 Task: open an excel sheet and write heading  Budget MasterAdd Categories in a column and its values below  'Housing, Transportation, Groceries, Utilities, Entertainment, Dining Out, Health, Miscellaneous, Savings & Total. 'Add Budgeted amountin next column and its values below  $1,500, $300, $400, $150, $200, $250, $100, $150, $500 & $3,550. Add Actual amount in next column and its values below  $1,400, $280, $420, $160, $180, $270, $90, $140, $550 & $3,550. Add Difference in next column and its values below  -$100, -$20, +$20, +$10, -$20, +$20, -$10, -$10, +$50 & $0. J6Save page DashboardPayHistbook
Action: Mouse moved to (39, 105)
Screenshot: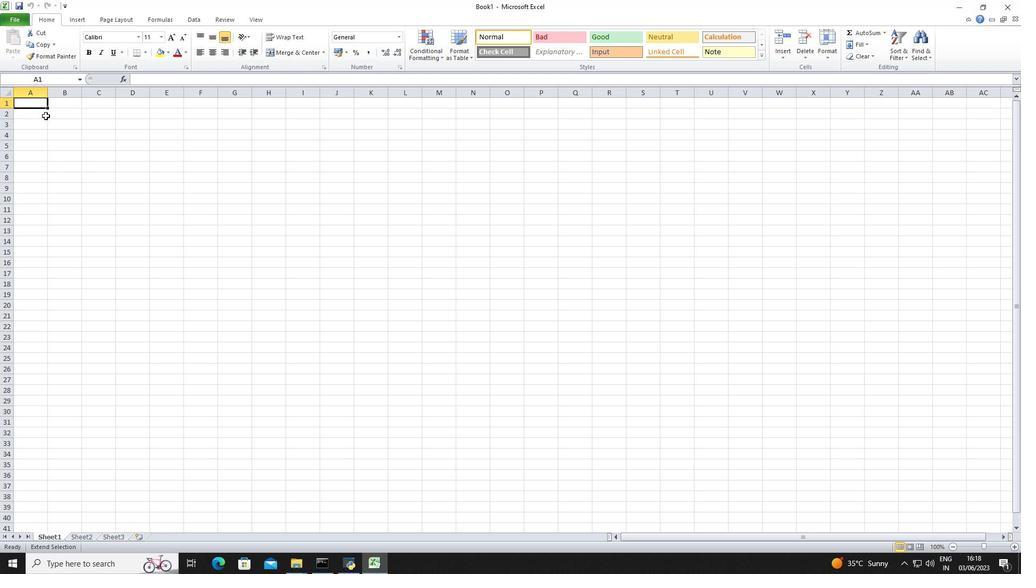 
Action: Mouse pressed left at (39, 105)
Screenshot: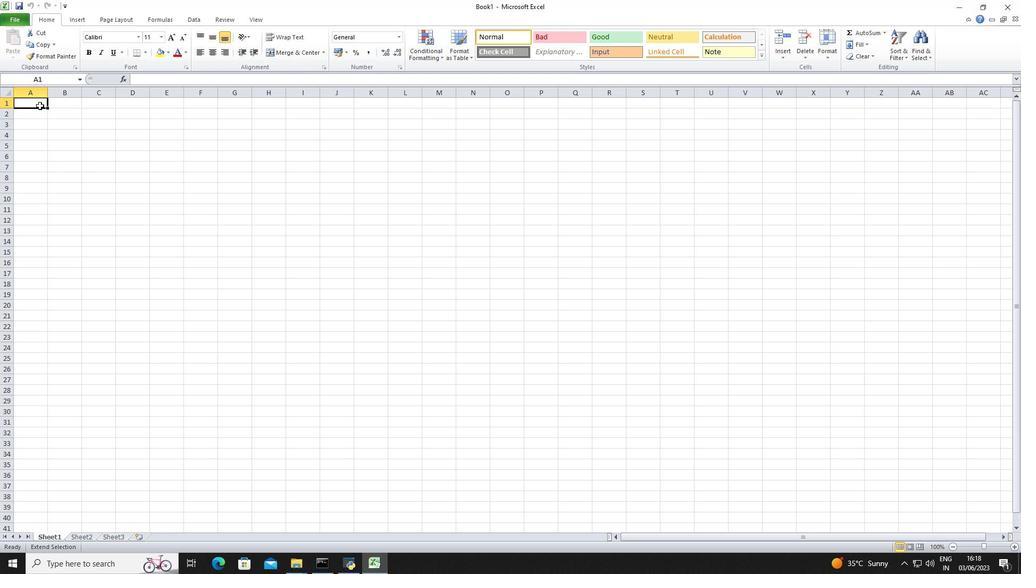 
Action: Key pressed <Key.shift>Budget<Key.space><Key.shift><Key.shift><Key.shift><Key.shift><Key.shift>Master<Key.space><Key.enter><Key.enter><Key.shift><Key.shift><Key.shift>Categories<Key.enter><Key.shift><Key.shift><Key.shift><Key.shift><Key.shift><Key.shift><Key.shift>Housing<Key.enter><Key.shift><Key.shift><Key.shift><Key.shift><Key.shift><Key.shift><Key.shift><Key.shift><Key.shift>Transportation<Key.enter><Key.shift>Groceries<Key.enter><Key.shift><Key.shift><Key.shift><Key.shift><Key.shift><Key.shift><Key.shift><Key.shift><Key.shift><Key.shift><Key.shift>Utilities<Key.enter><Key.shift>Entertainment<Key.enter><Key.shift>Dining<Key.space><Key.shift>Out<Key.enter><Key.shift>Health<Key.enter><Key.shift>Miscellaneous<Key.down><Key.shift>Savings<Key.down><Key.shift>Total<Key.down><Key.right><Key.right><Key.up><Key.up><Key.up><Key.up><Key.up><Key.up><Key.up><Key.up><Key.up><Key.up><Key.up><Key.shift><Key.shift><Key.shift><Key.shift><Key.shift>Budgeted<Key.space><Key.shift>Amount<Key.down>1500<Key.down>300<Key.down>400<Key.down>150<Key.down>200<Key.down>250<Key.down>100<Key.down>150<Key.down>500<Key.down>3550<Key.down>
Screenshot: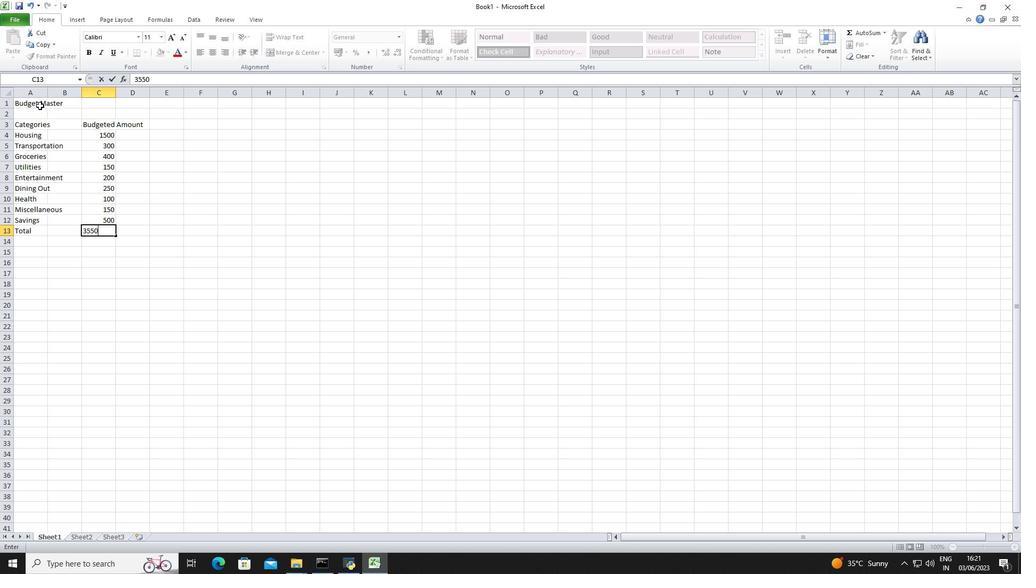 
Action: Mouse moved to (97, 137)
Screenshot: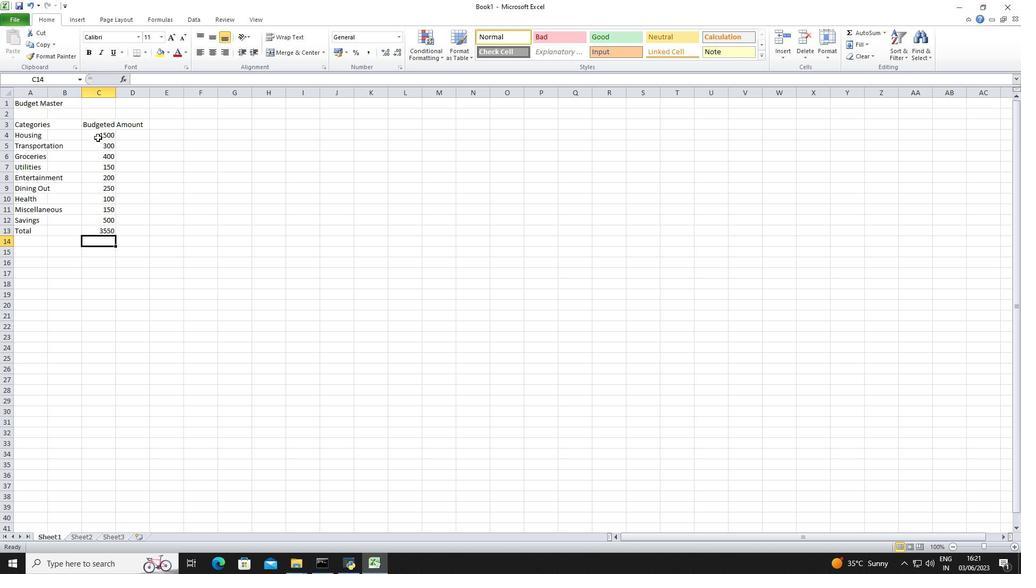 
Action: Mouse pressed left at (97, 137)
Screenshot: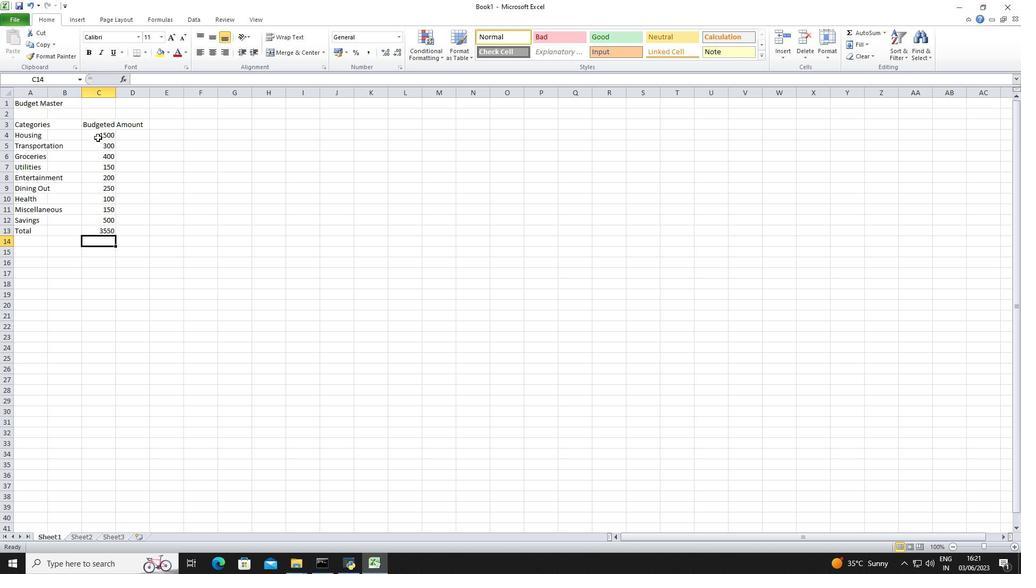 
Action: Mouse moved to (398, 35)
Screenshot: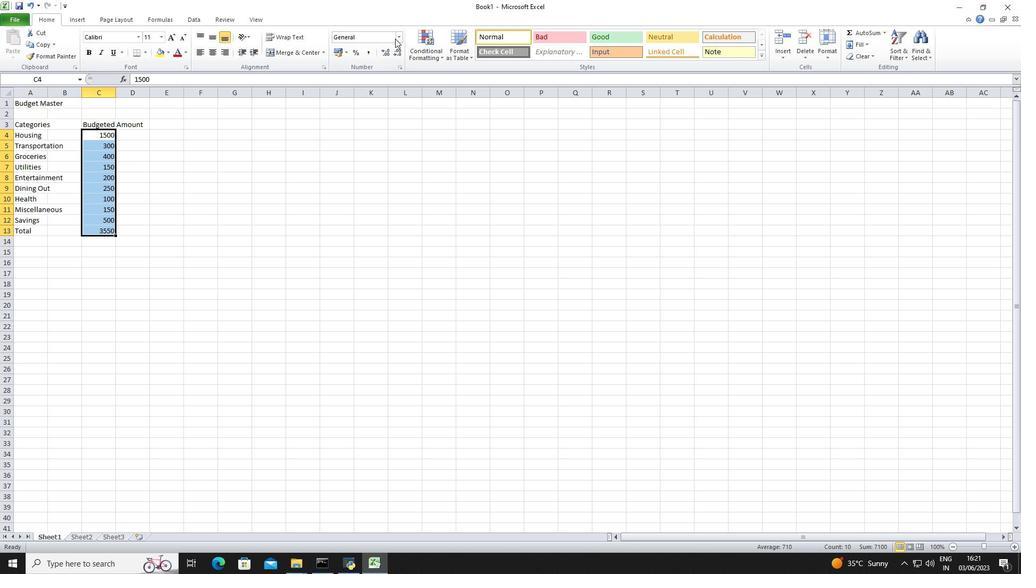 
Action: Mouse pressed left at (398, 35)
Screenshot: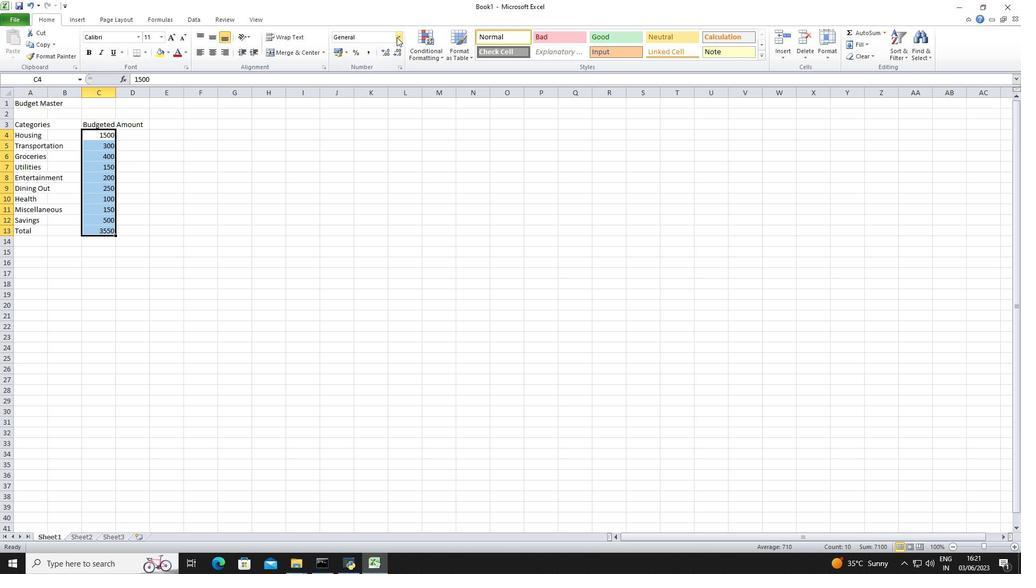 
Action: Mouse moved to (378, 308)
Screenshot: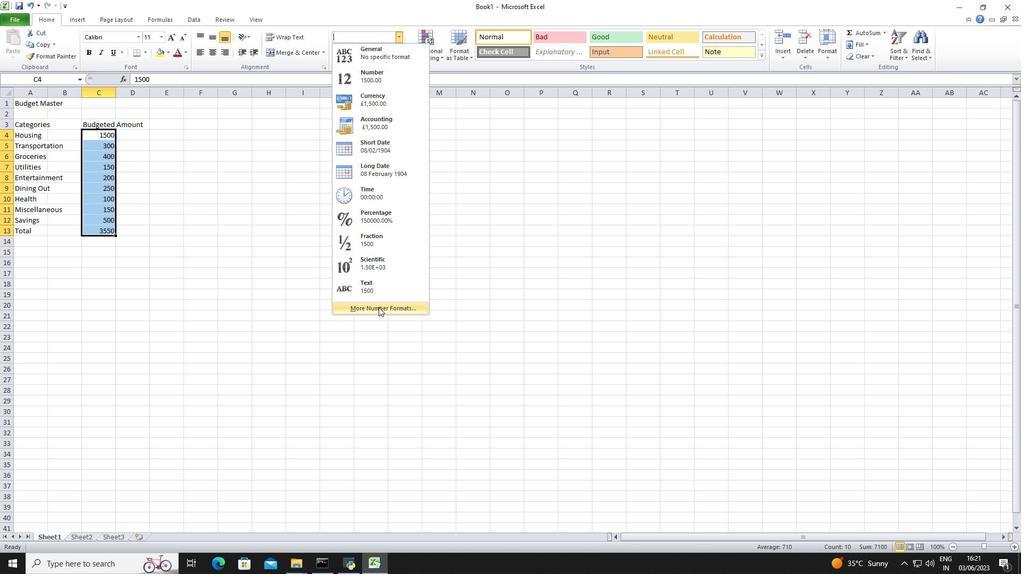 
Action: Mouse pressed left at (378, 308)
Screenshot: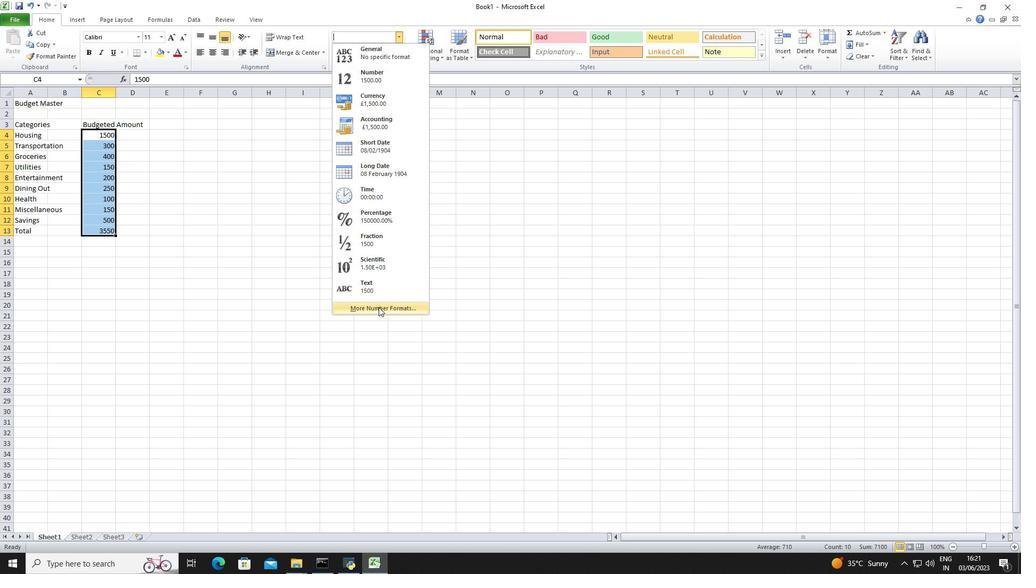 
Action: Mouse moved to (179, 199)
Screenshot: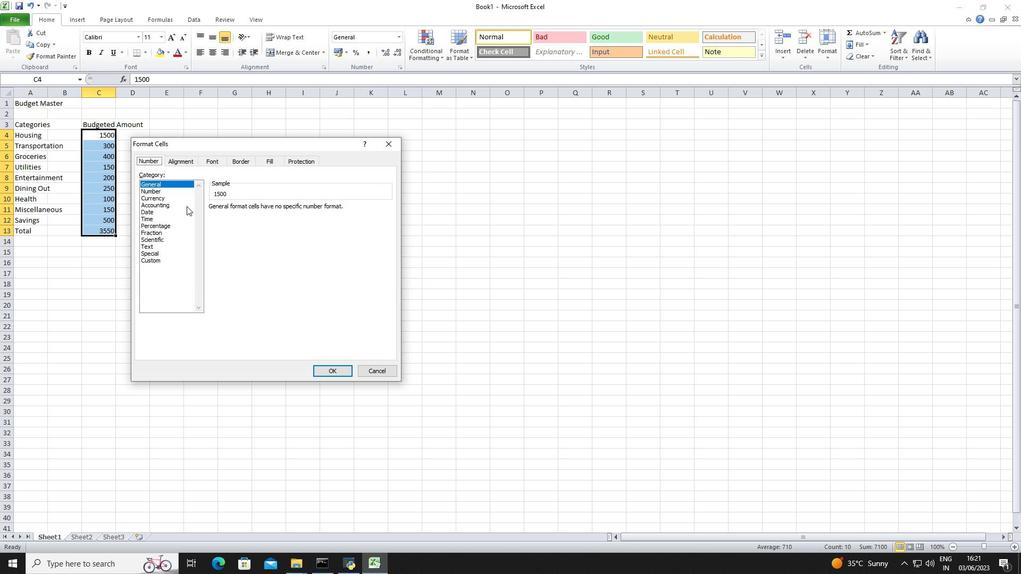 
Action: Mouse pressed left at (179, 199)
Screenshot: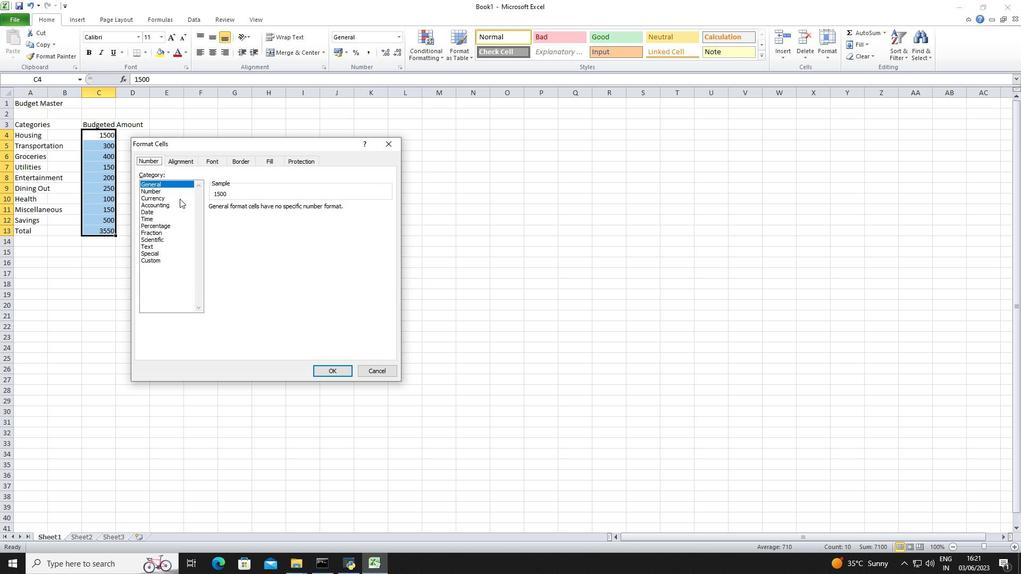 
Action: Mouse moved to (277, 209)
Screenshot: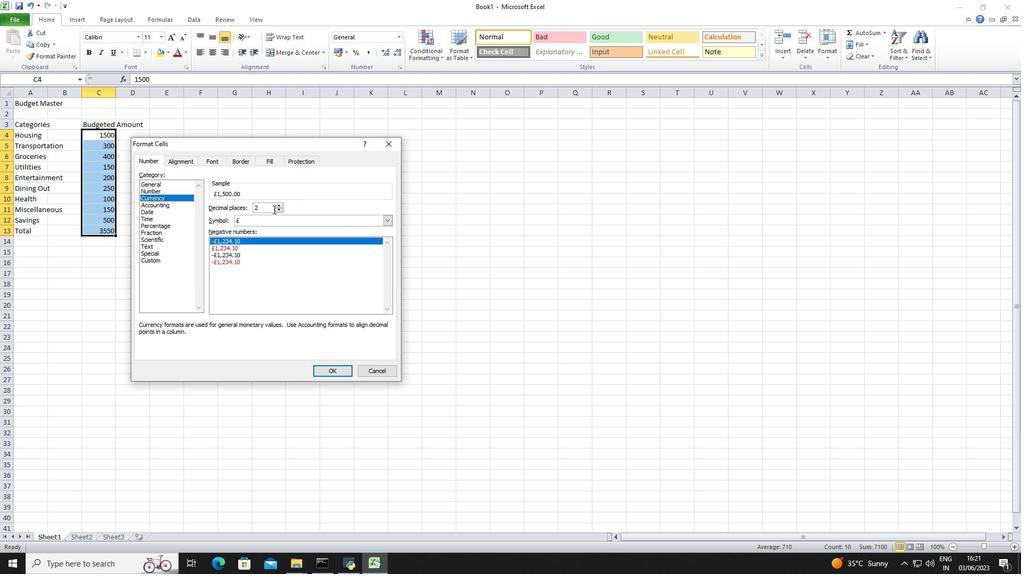 
Action: Mouse pressed left at (277, 209)
Screenshot: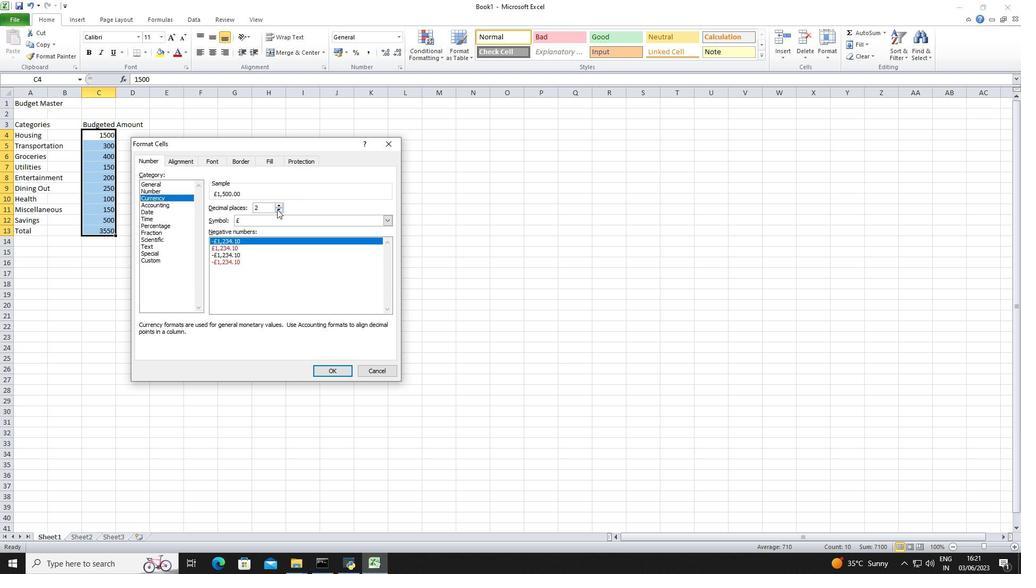 
Action: Mouse pressed left at (277, 209)
Screenshot: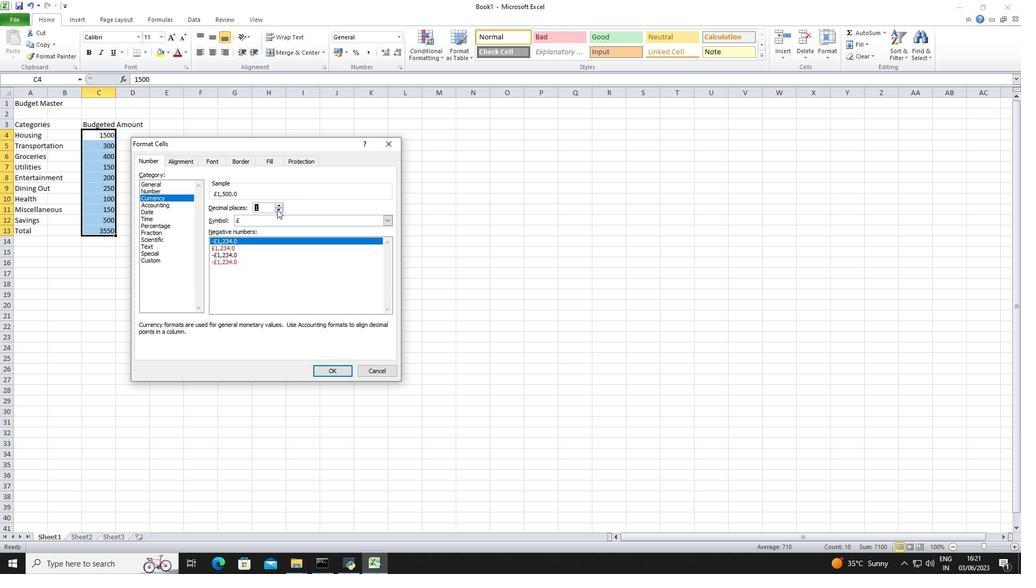
Action: Mouse moved to (285, 222)
Screenshot: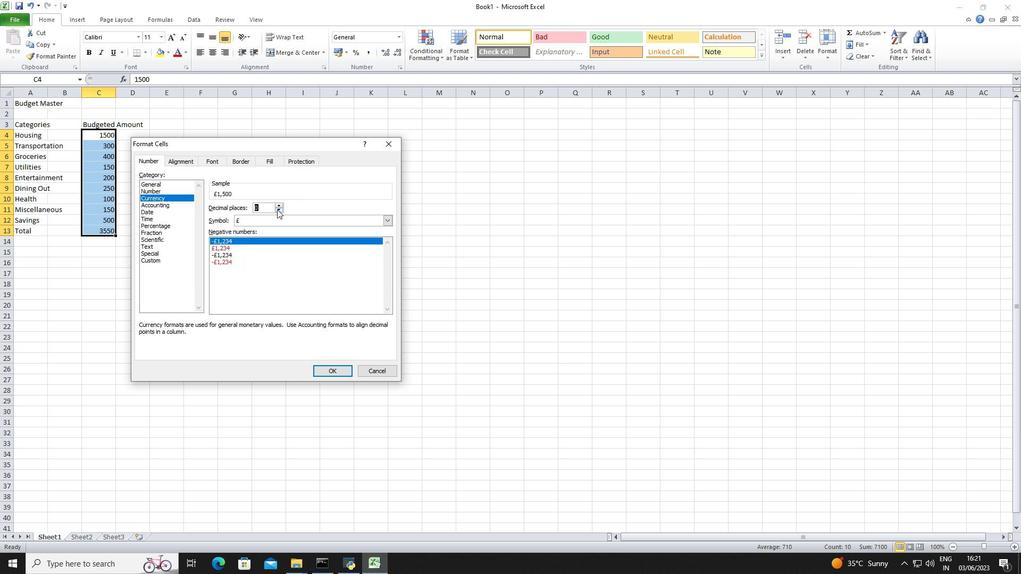 
Action: Mouse pressed left at (285, 222)
Screenshot: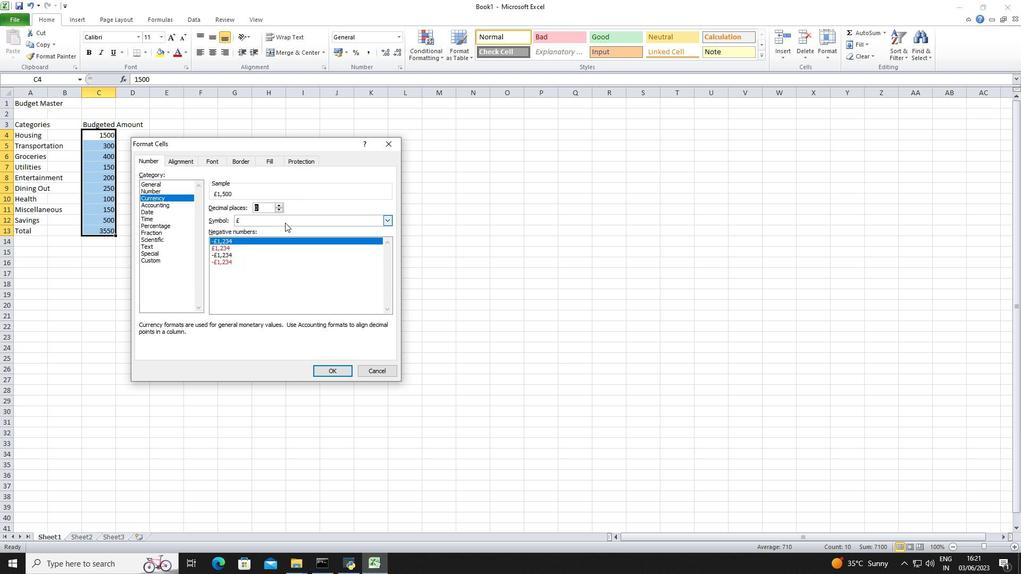 
Action: Mouse moved to (291, 241)
Screenshot: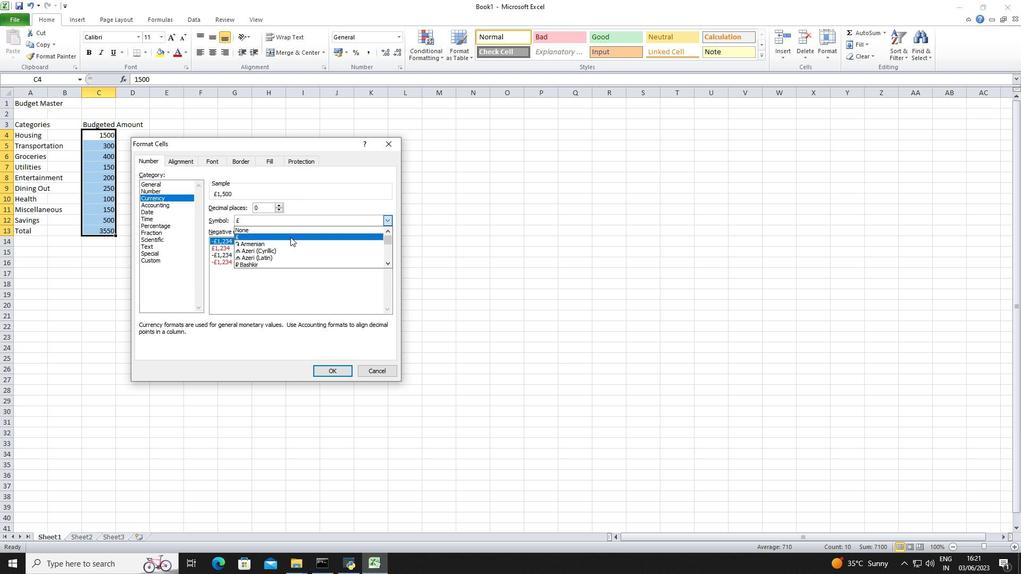 
Action: Mouse scrolled (291, 241) with delta (0, 0)
Screenshot: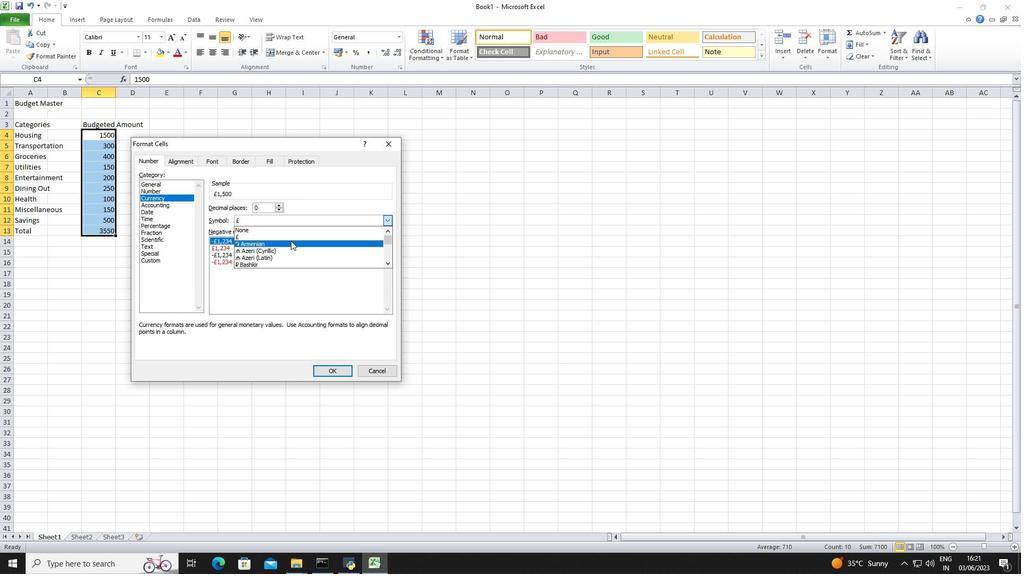 
Action: Mouse scrolled (291, 241) with delta (0, 0)
Screenshot: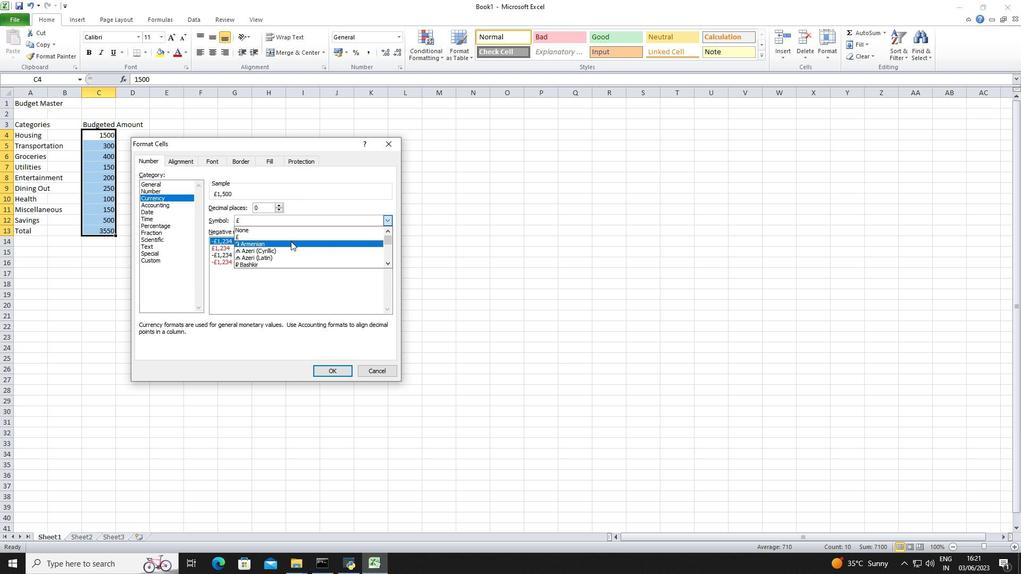 
Action: Mouse scrolled (291, 241) with delta (0, 0)
Screenshot: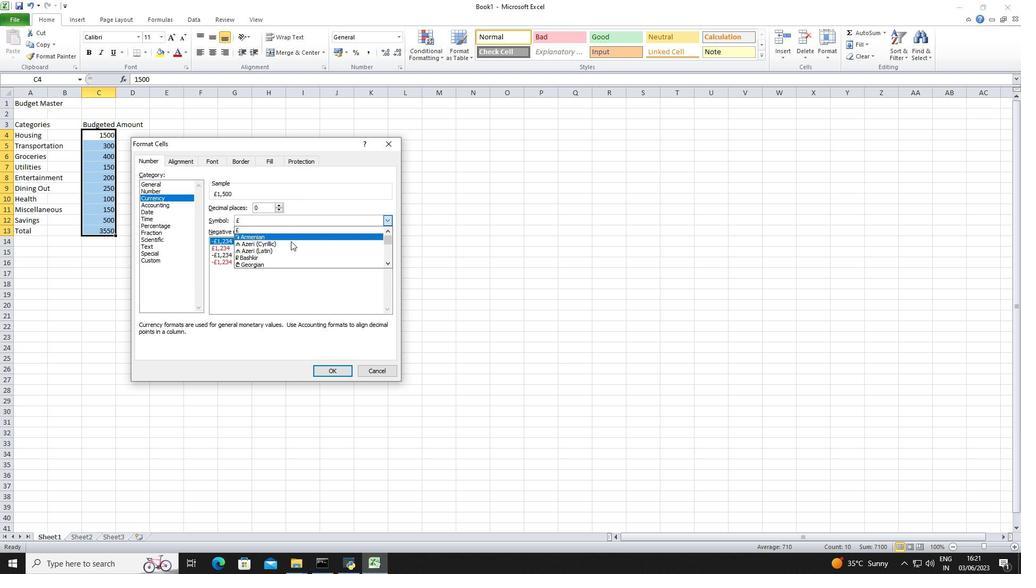 
Action: Mouse scrolled (291, 241) with delta (0, 0)
Screenshot: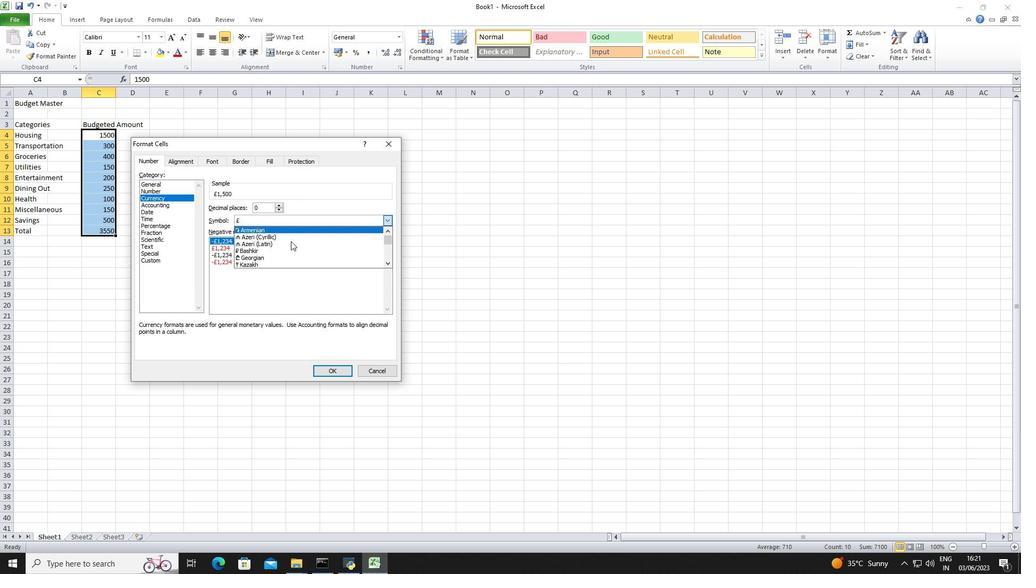 
Action: Mouse scrolled (291, 241) with delta (0, 0)
Screenshot: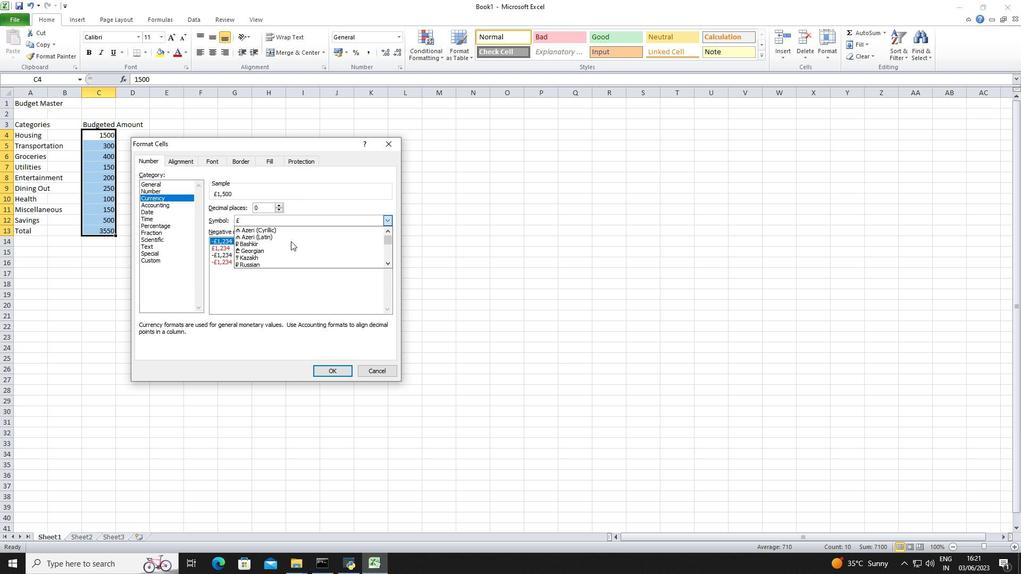 
Action: Mouse scrolled (291, 241) with delta (0, 0)
Screenshot: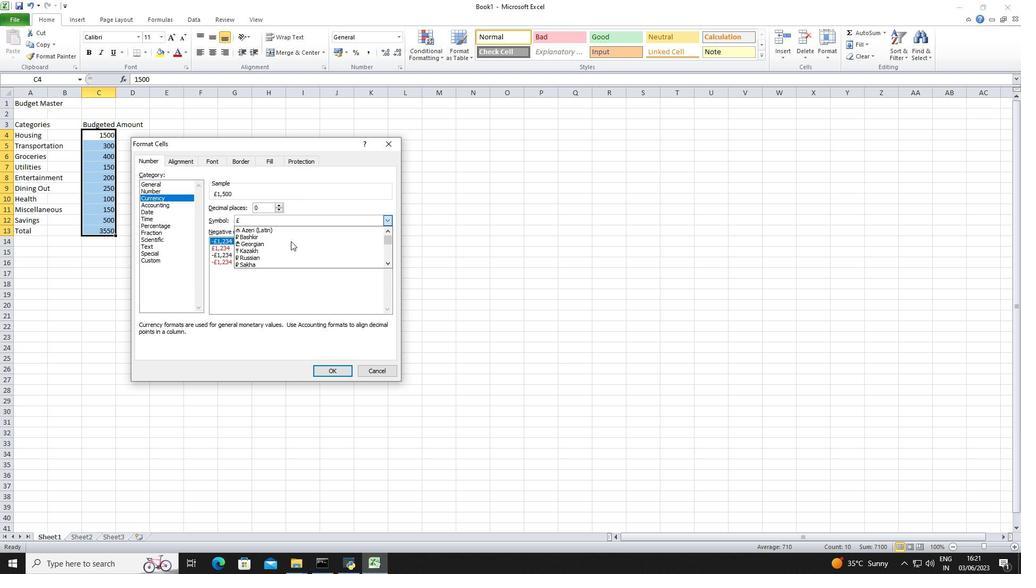 
Action: Mouse scrolled (291, 241) with delta (0, 0)
Screenshot: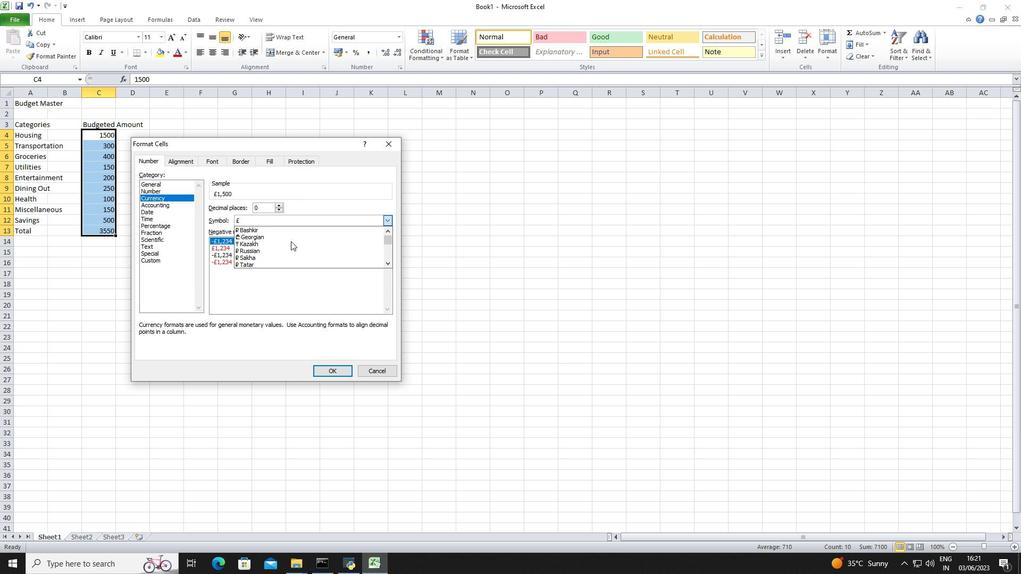 
Action: Mouse scrolled (291, 241) with delta (0, 0)
Screenshot: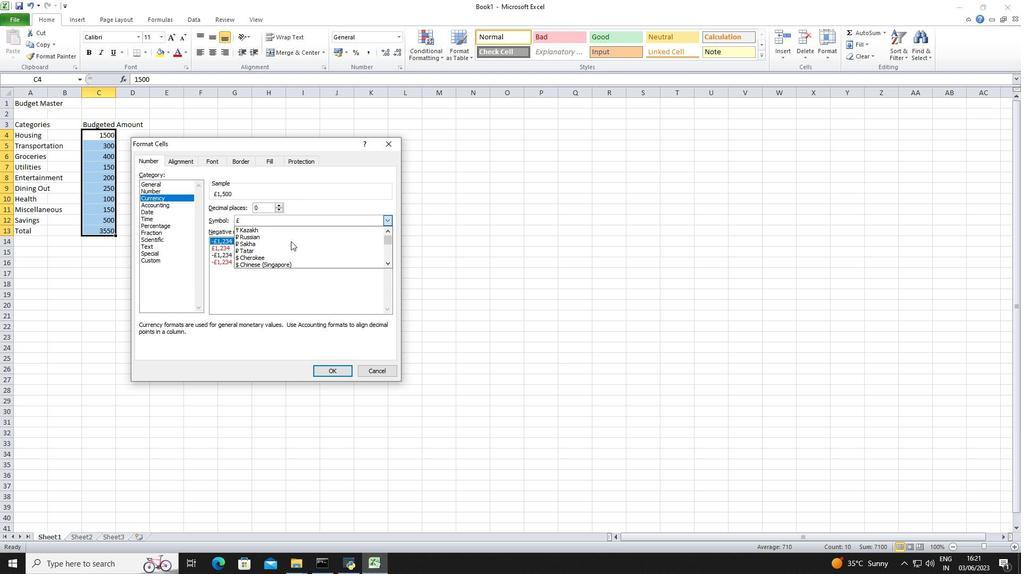 
Action: Mouse scrolled (291, 241) with delta (0, 0)
Screenshot: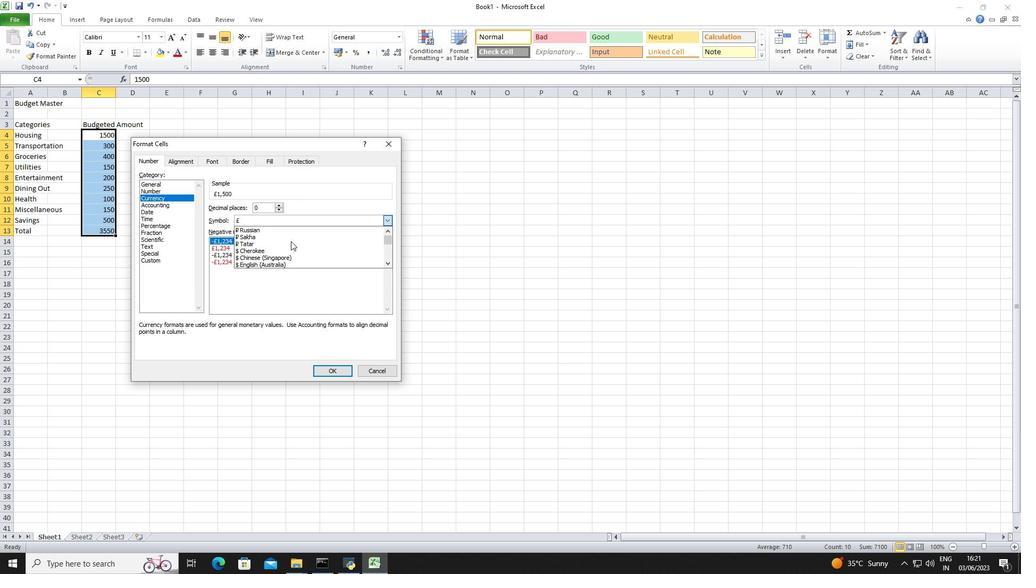 
Action: Mouse moved to (291, 259)
Screenshot: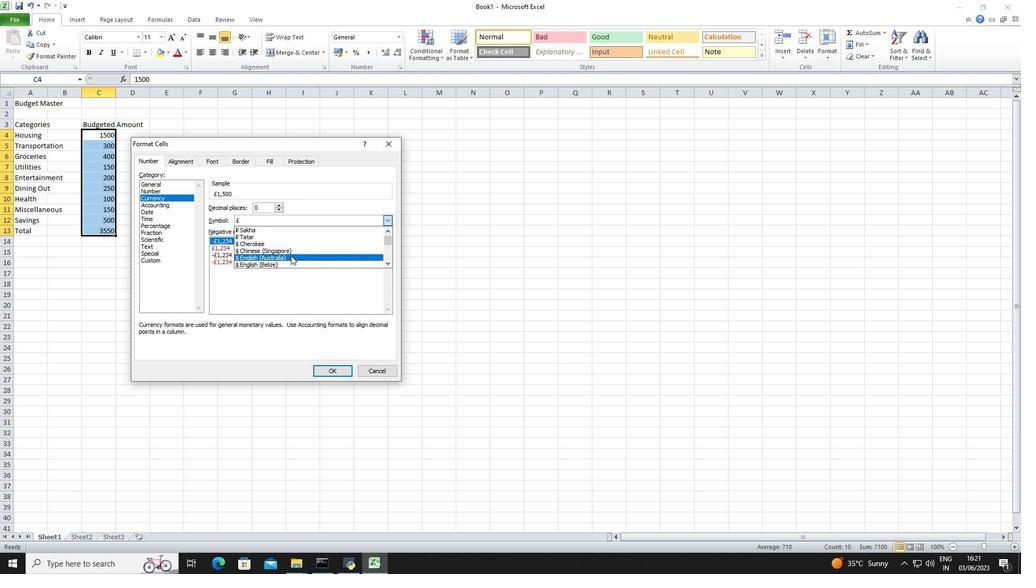 
Action: Mouse pressed left at (291, 259)
Screenshot: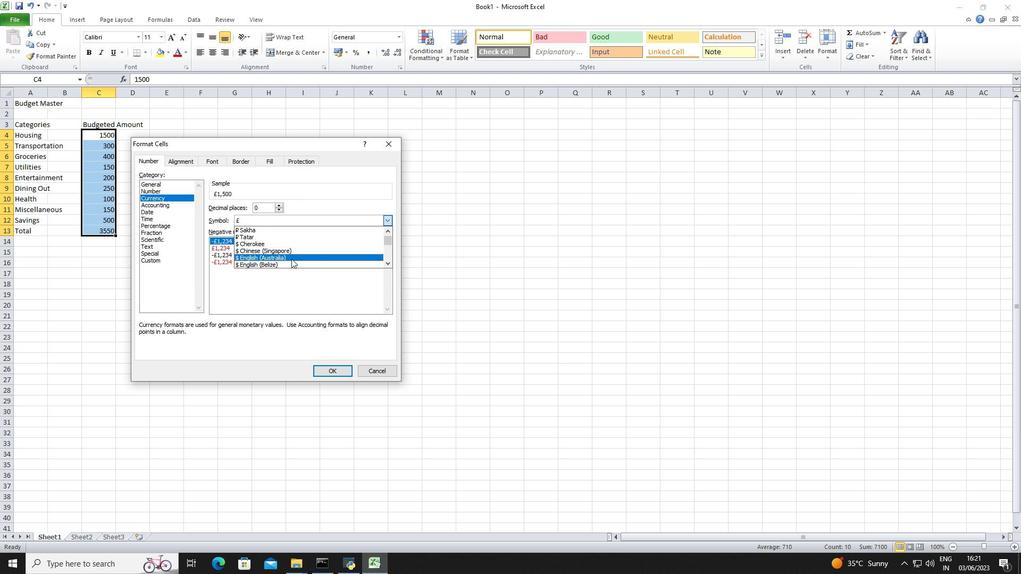 
Action: Mouse moved to (332, 367)
Screenshot: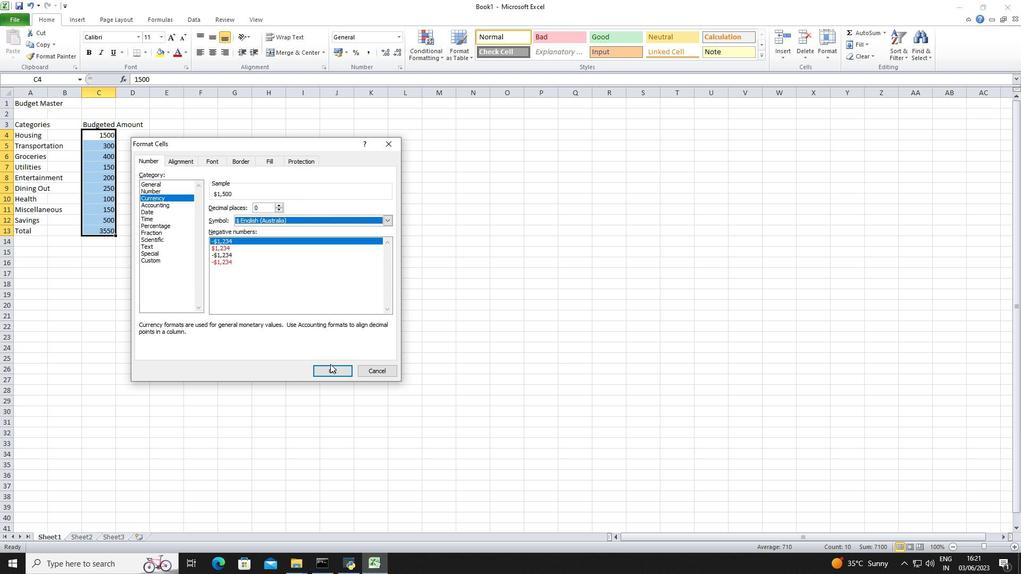 
Action: Mouse pressed left at (332, 367)
Screenshot: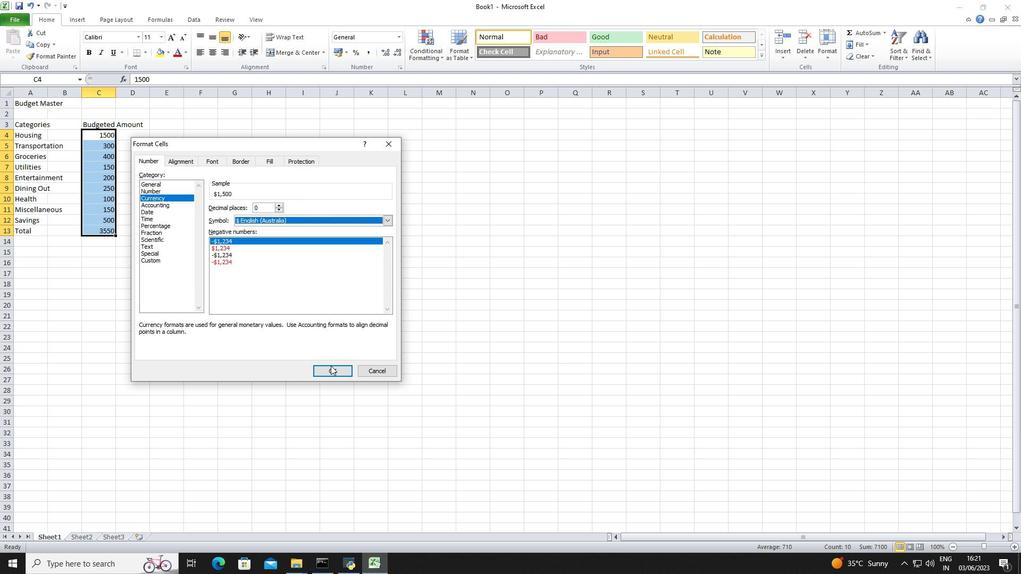 
Action: Mouse moved to (199, 125)
Screenshot: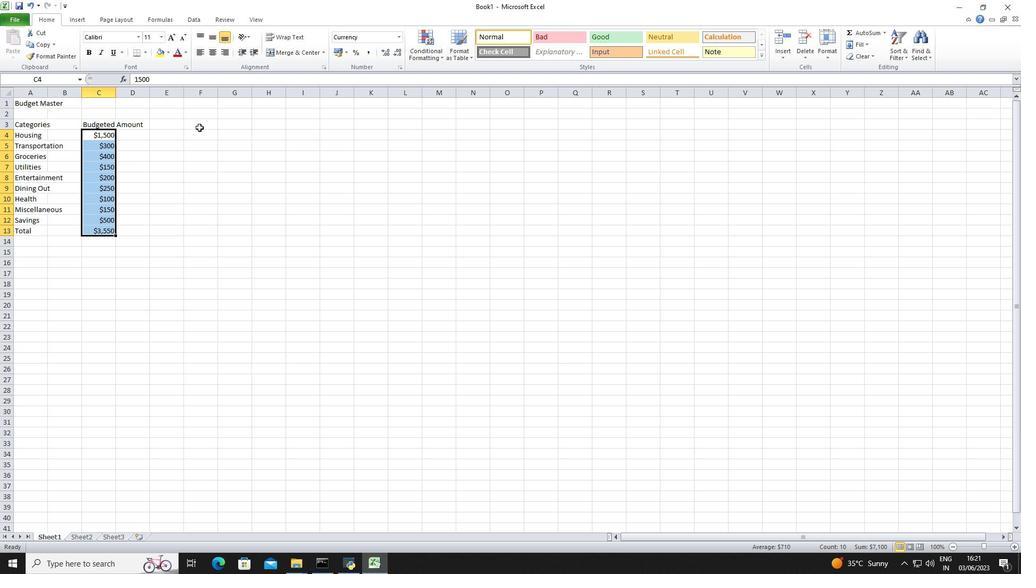 
Action: Mouse pressed left at (199, 125)
Screenshot: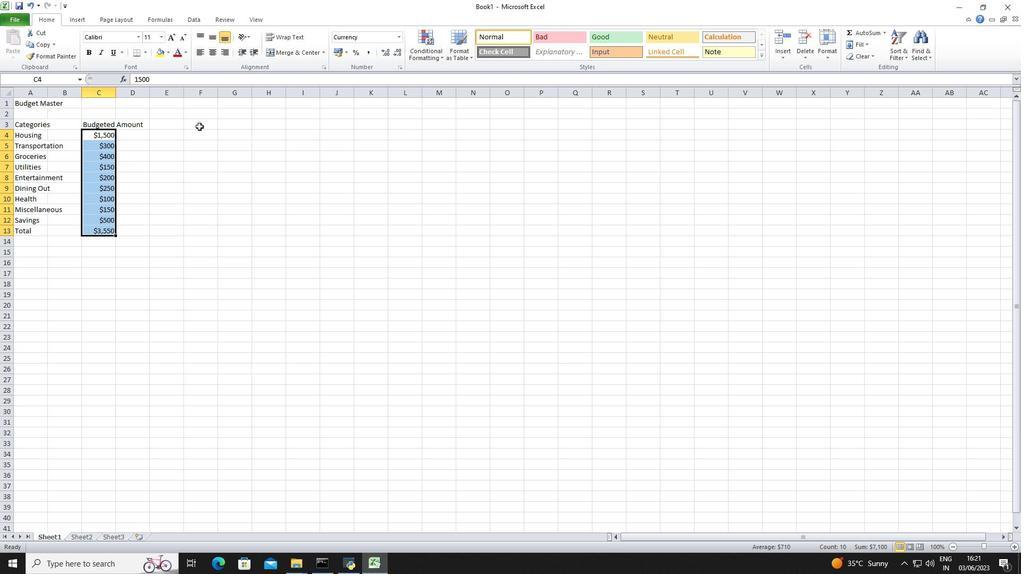 
Action: Key pressed <Key.shift>Actual<Key.space><Key.shift><Key.shift><Key.shift><Key.shift><Key.shift><Key.shift>Amount<Key.down>1400<Key.down>280<Key.down>420<Key.down>160<Key.down>180<Key.down>270<Key.down>90<Key.down>140<Key.down>550<Key.down>3550<Key.down>
Screenshot: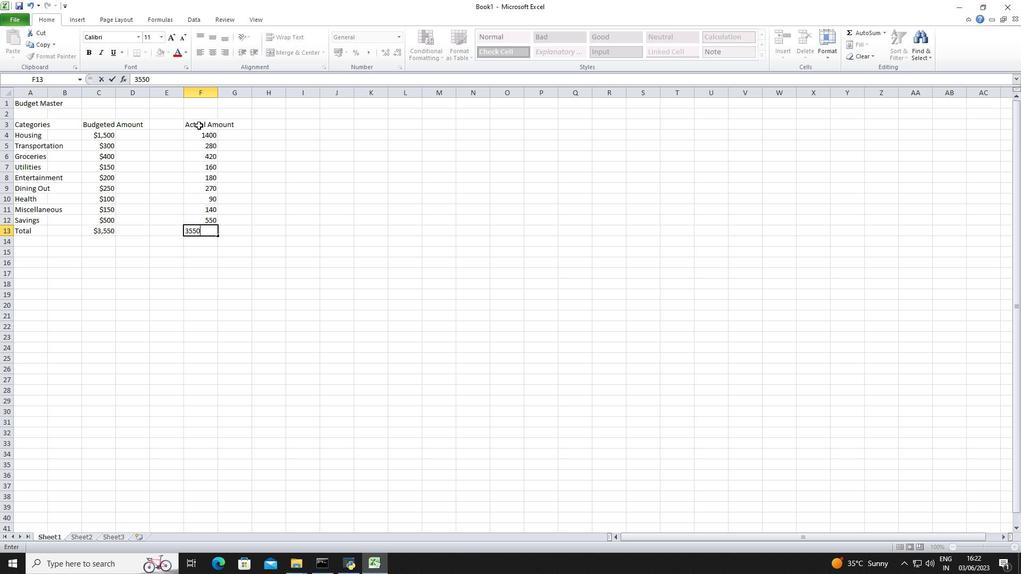 
Action: Mouse moved to (199, 129)
Screenshot: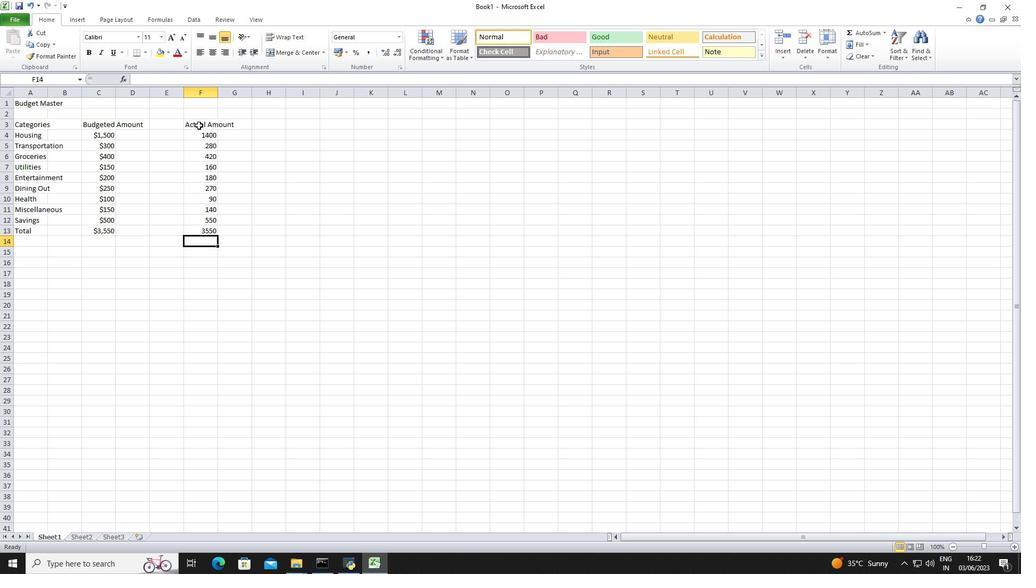 
Action: Mouse pressed left at (199, 129)
Screenshot: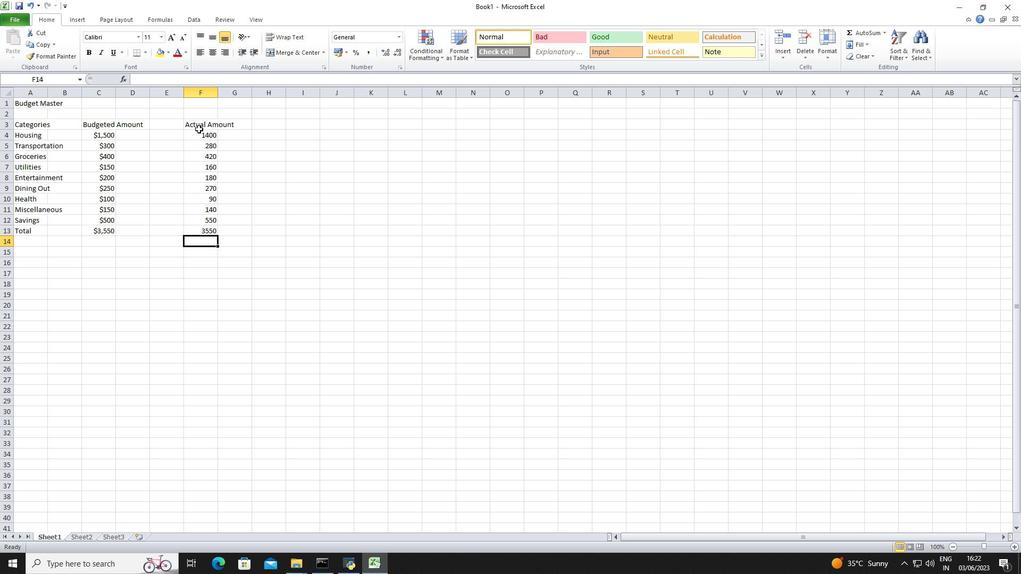 
Action: Mouse moved to (199, 150)
Screenshot: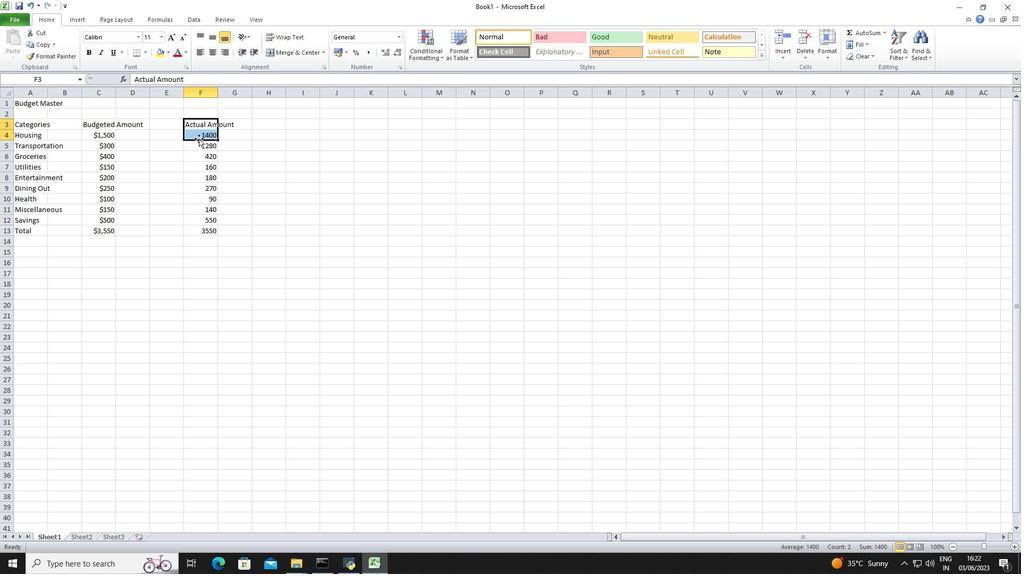 
Action: Mouse pressed left at (199, 150)
Screenshot: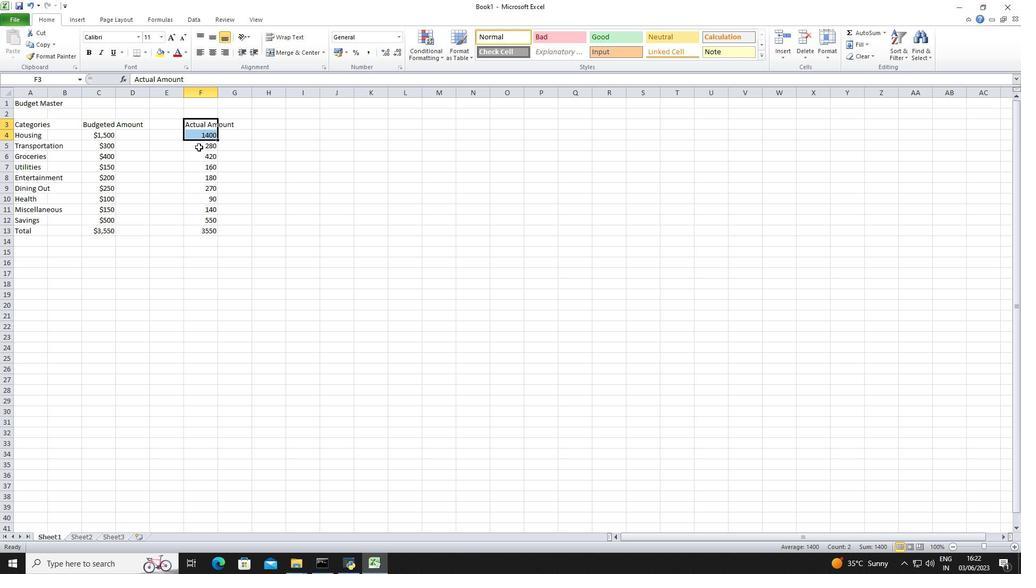 
Action: Mouse moved to (202, 136)
Screenshot: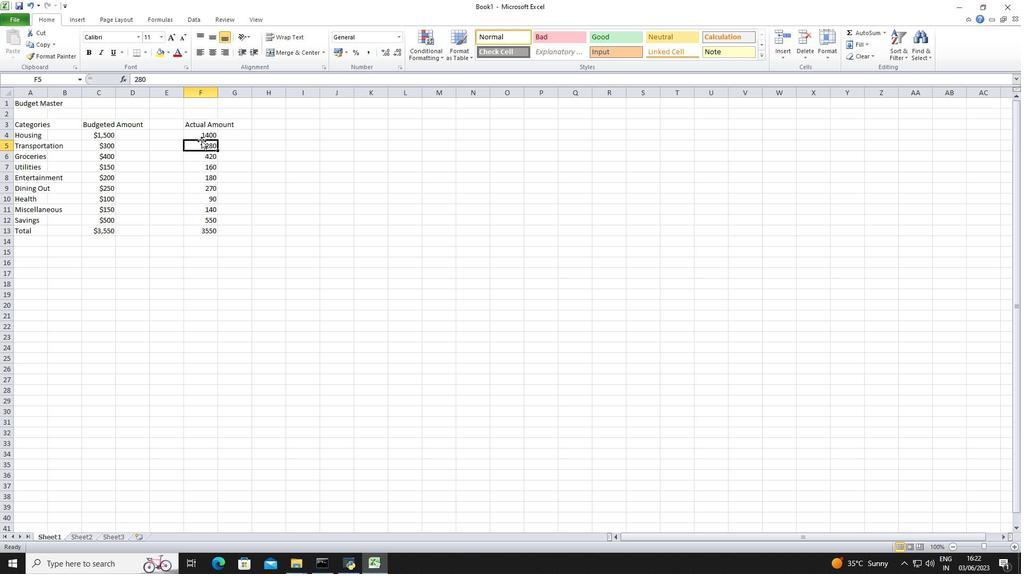 
Action: Mouse pressed left at (202, 136)
Screenshot: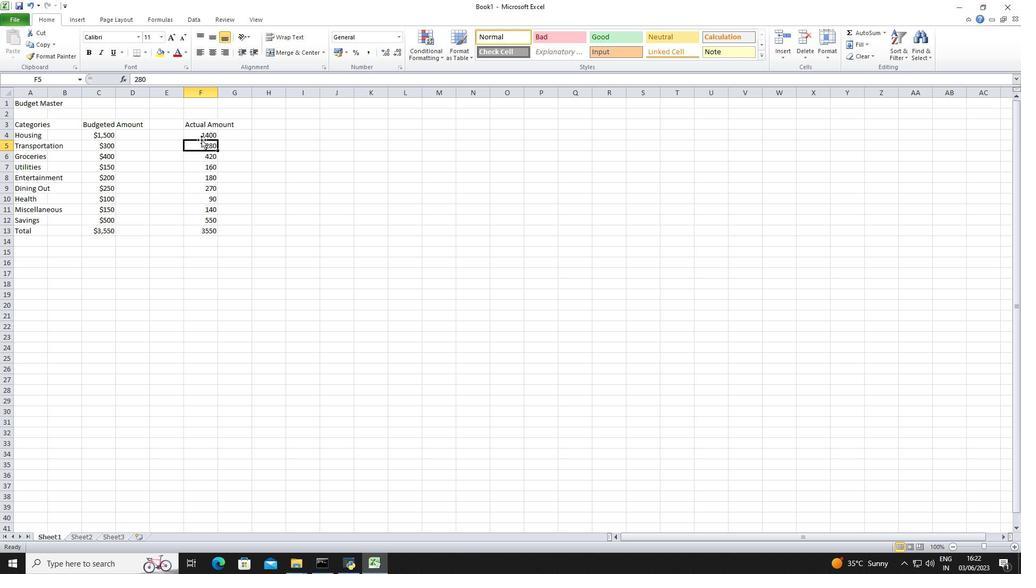 
Action: Mouse moved to (394, 37)
Screenshot: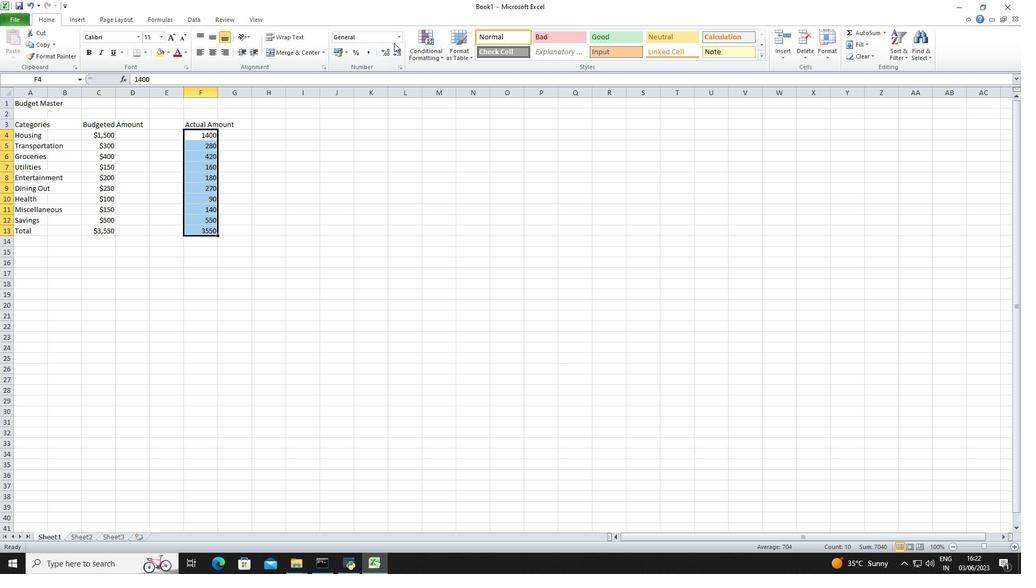 
Action: Mouse pressed left at (394, 37)
Screenshot: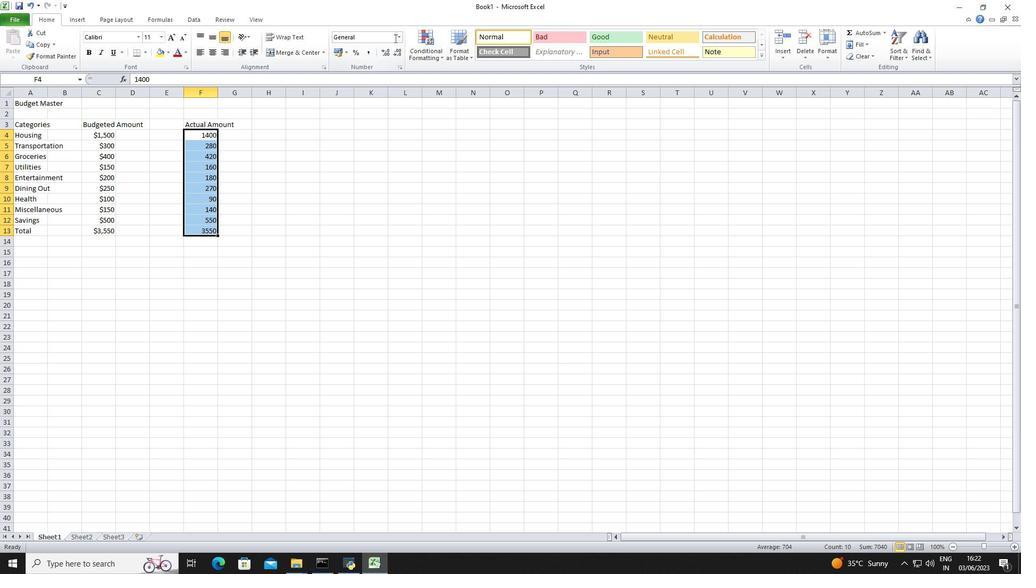 
Action: Mouse moved to (400, 33)
Screenshot: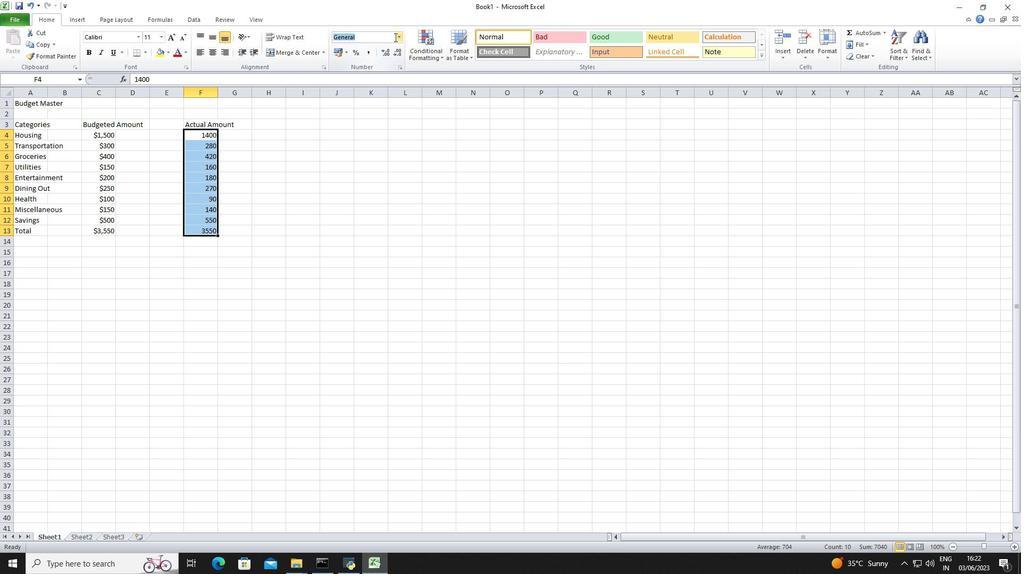 
Action: Mouse pressed left at (400, 33)
Screenshot: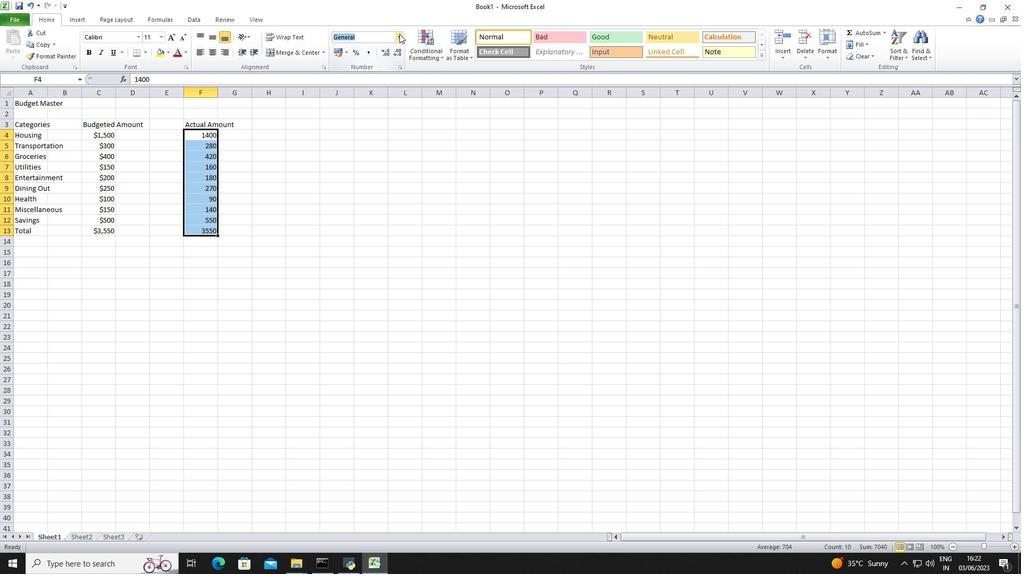 
Action: Mouse moved to (394, 307)
Screenshot: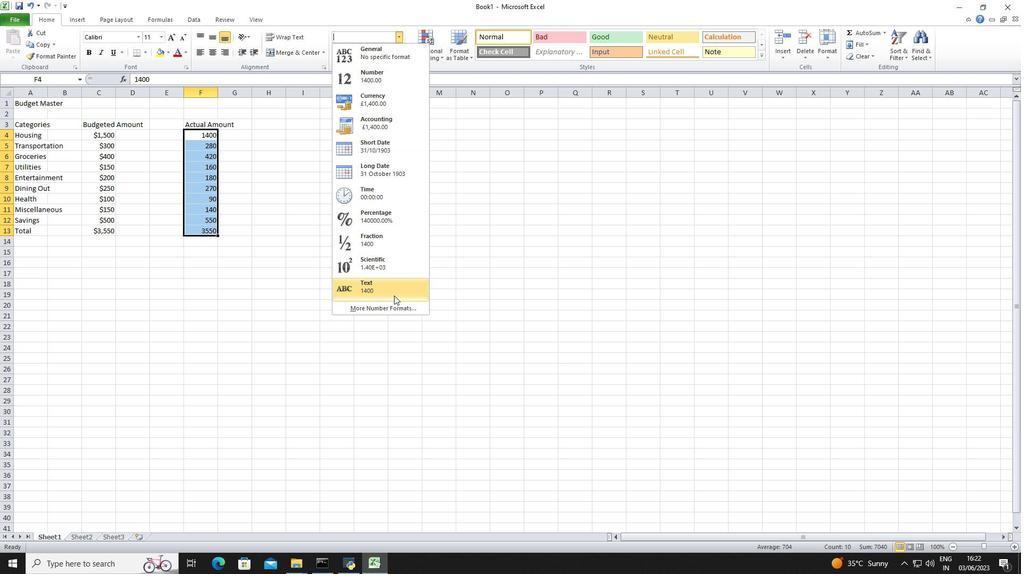 
Action: Mouse pressed left at (394, 307)
Screenshot: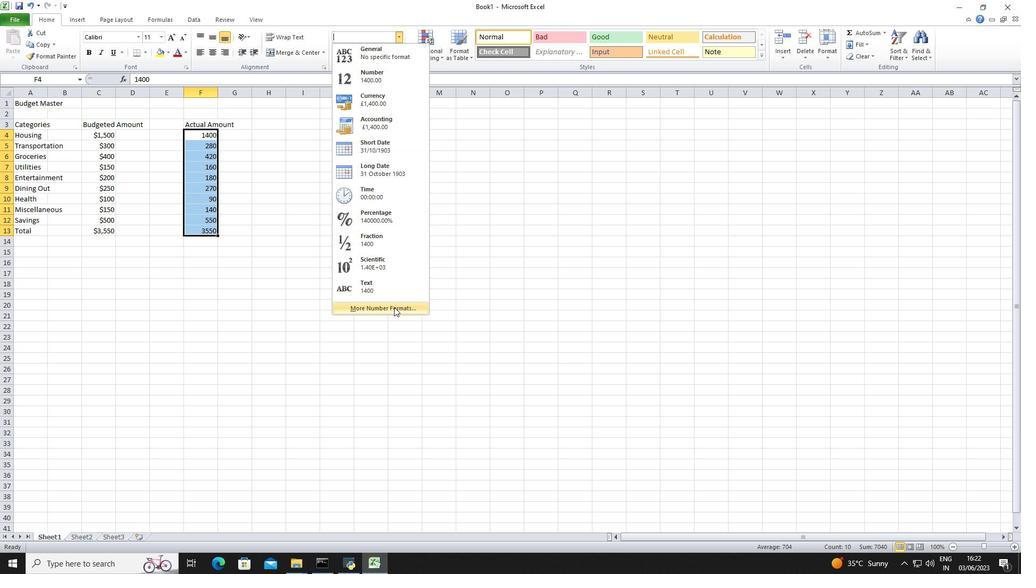 
Action: Mouse moved to (172, 192)
Screenshot: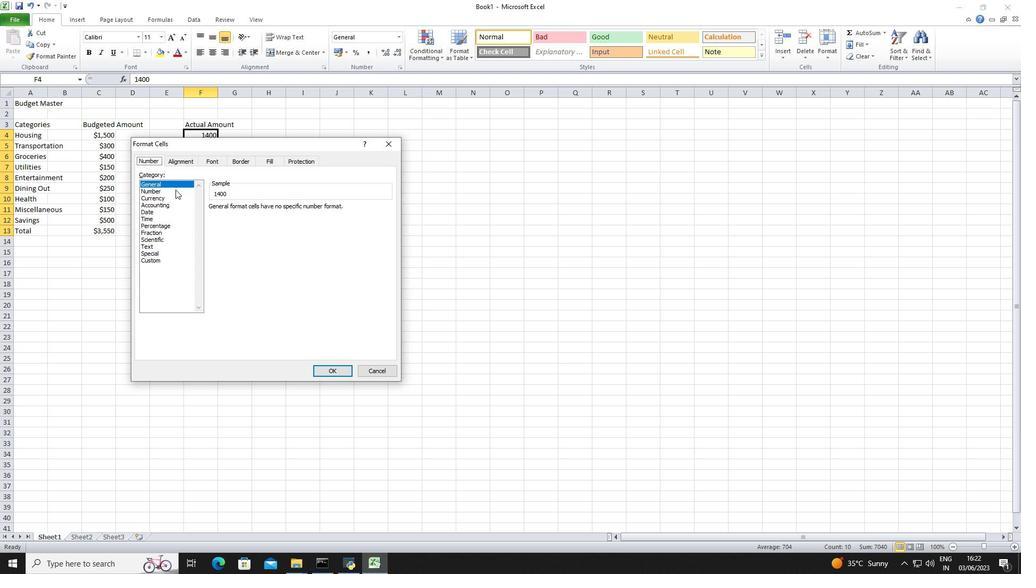 
Action: Mouse pressed left at (172, 192)
Screenshot: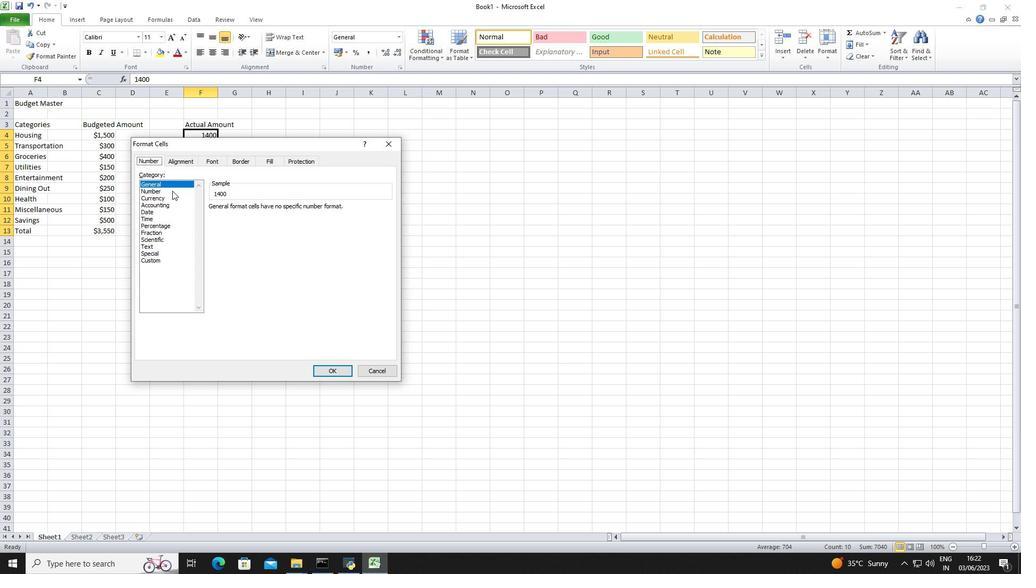 
Action: Mouse moved to (172, 196)
Screenshot: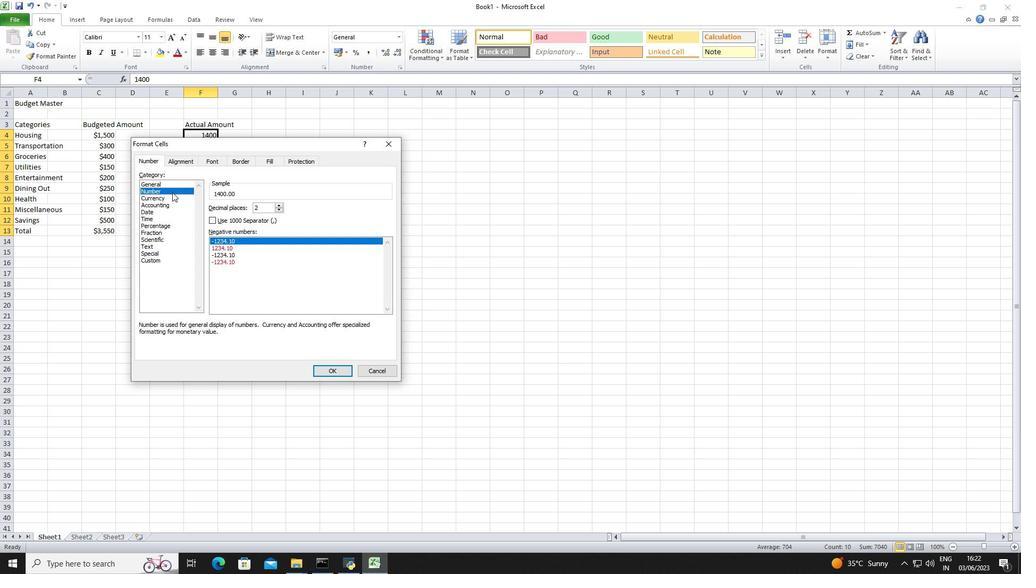 
Action: Mouse pressed left at (172, 196)
Screenshot: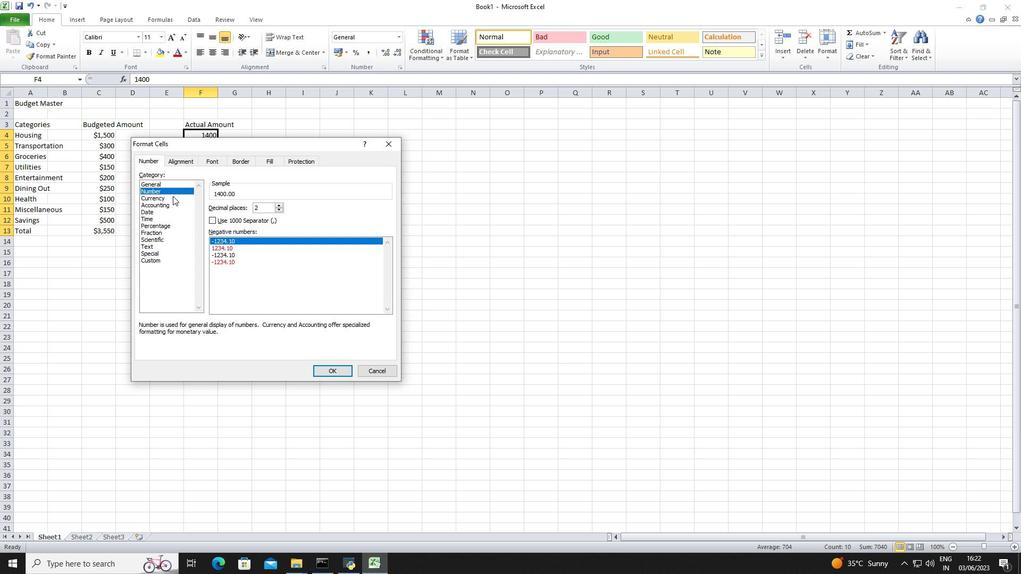 
Action: Mouse moved to (282, 211)
Screenshot: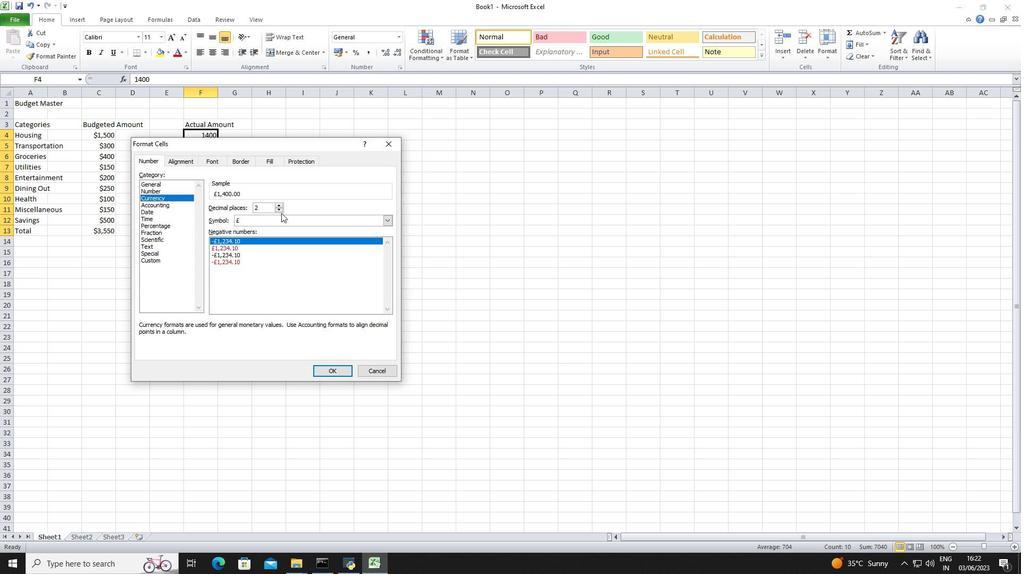 
Action: Mouse pressed left at (282, 211)
Screenshot: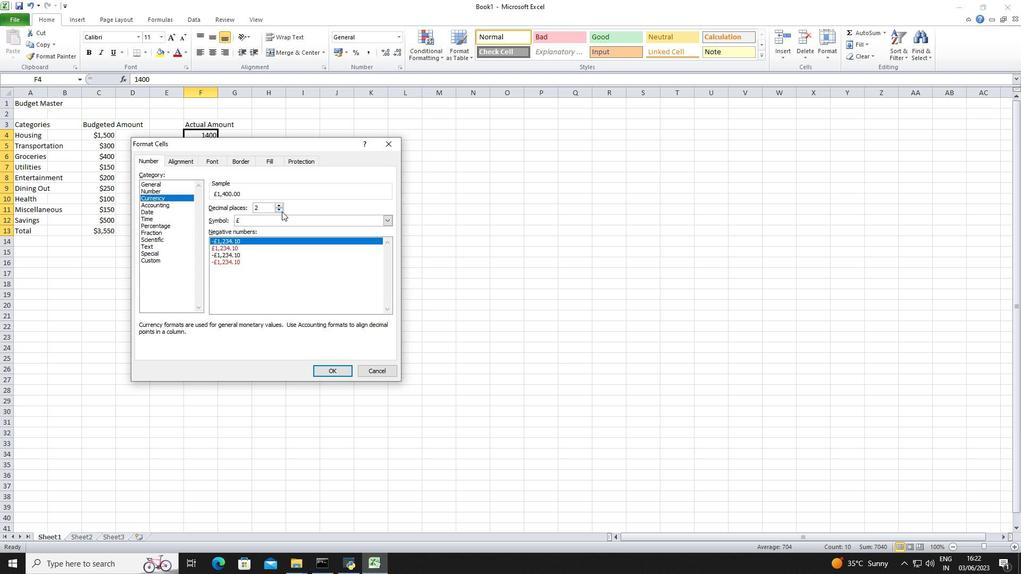 
Action: Mouse pressed left at (282, 211)
Screenshot: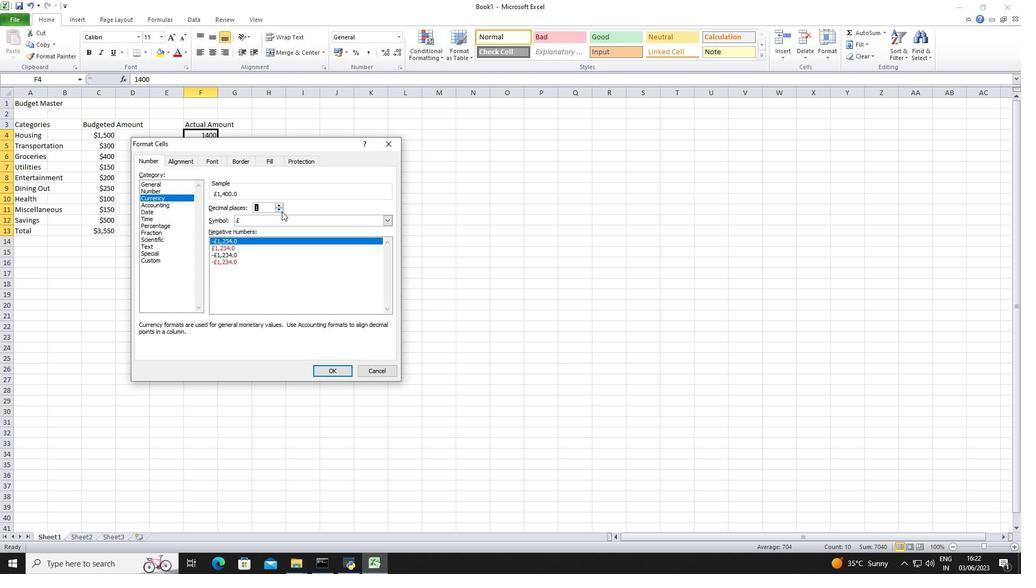 
Action: Mouse moved to (281, 216)
Screenshot: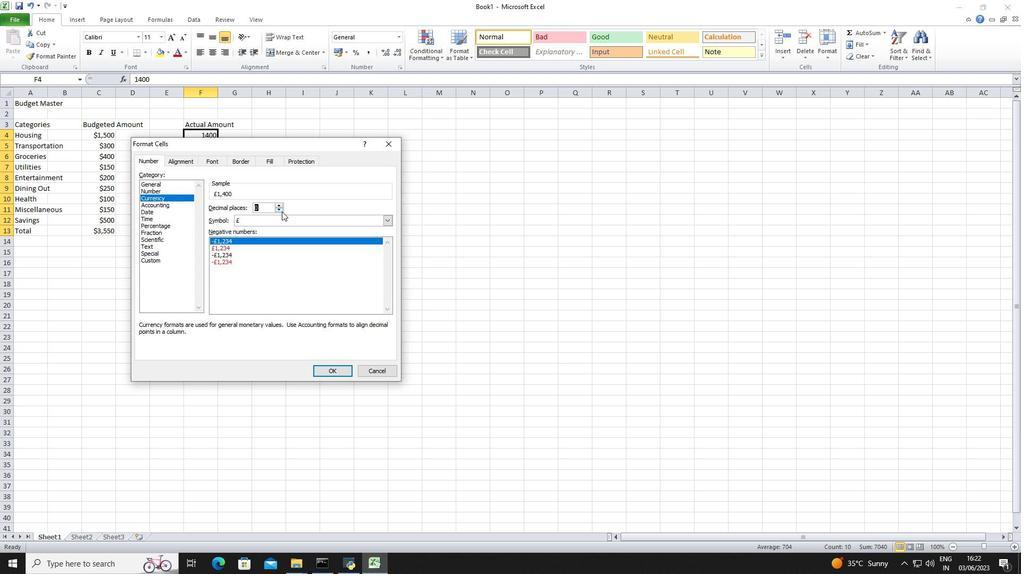 
Action: Mouse pressed left at (281, 216)
Screenshot: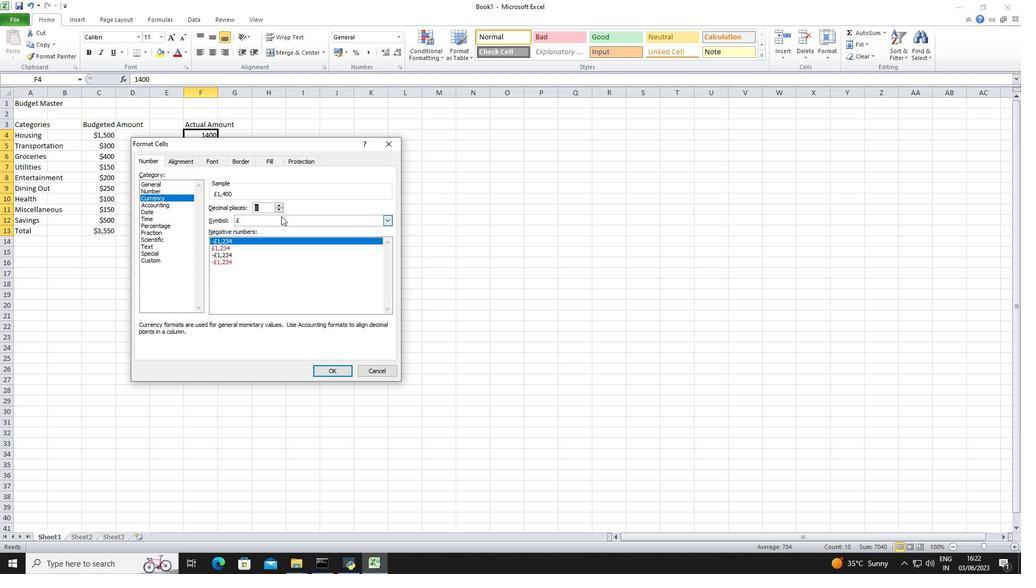 
Action: Mouse moved to (285, 246)
Screenshot: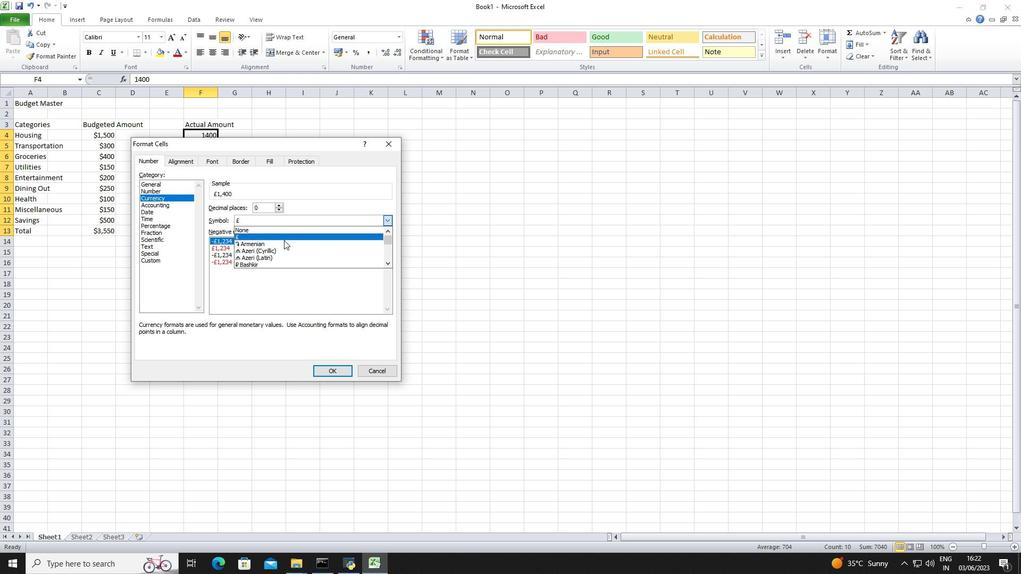 
Action: Mouse scrolled (285, 245) with delta (0, 0)
Screenshot: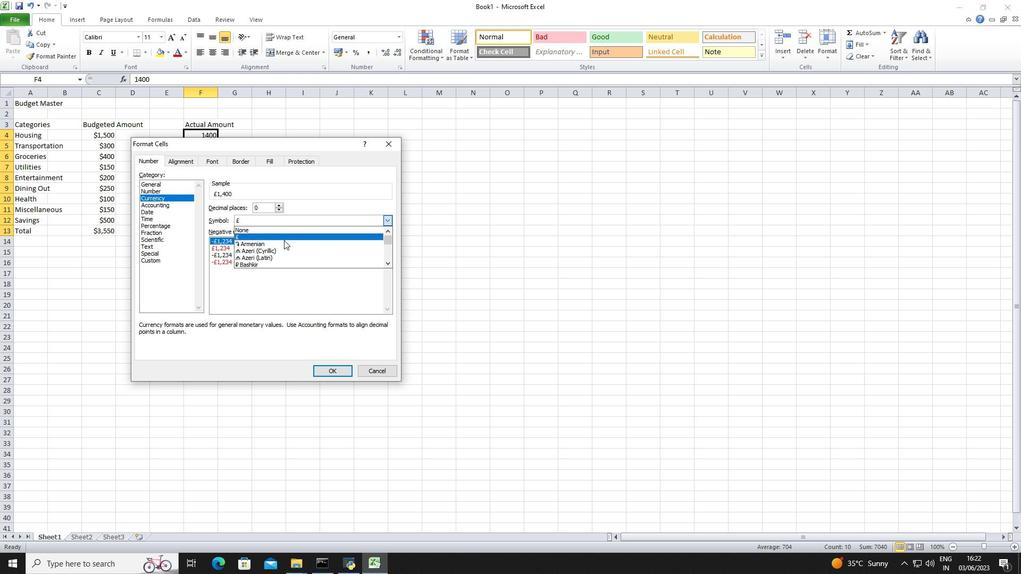 
Action: Mouse scrolled (285, 245) with delta (0, 0)
Screenshot: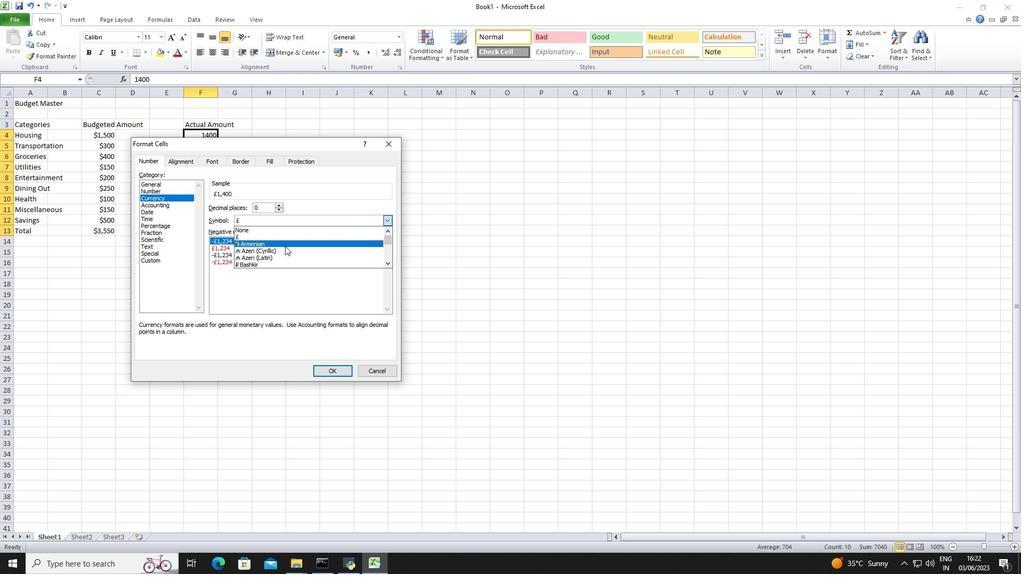 
Action: Mouse scrolled (285, 245) with delta (0, 0)
Screenshot: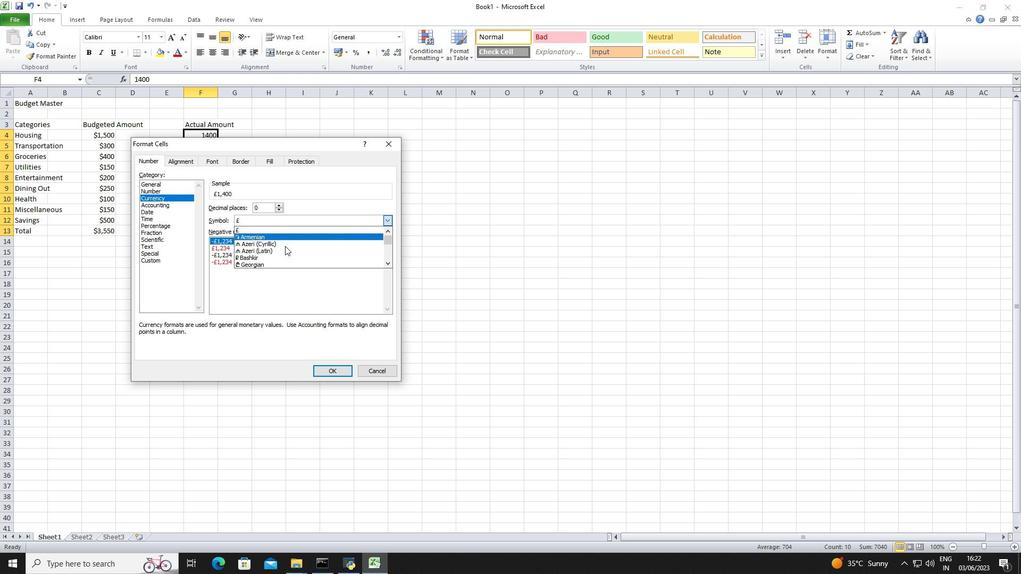 
Action: Mouse scrolled (285, 245) with delta (0, 0)
Screenshot: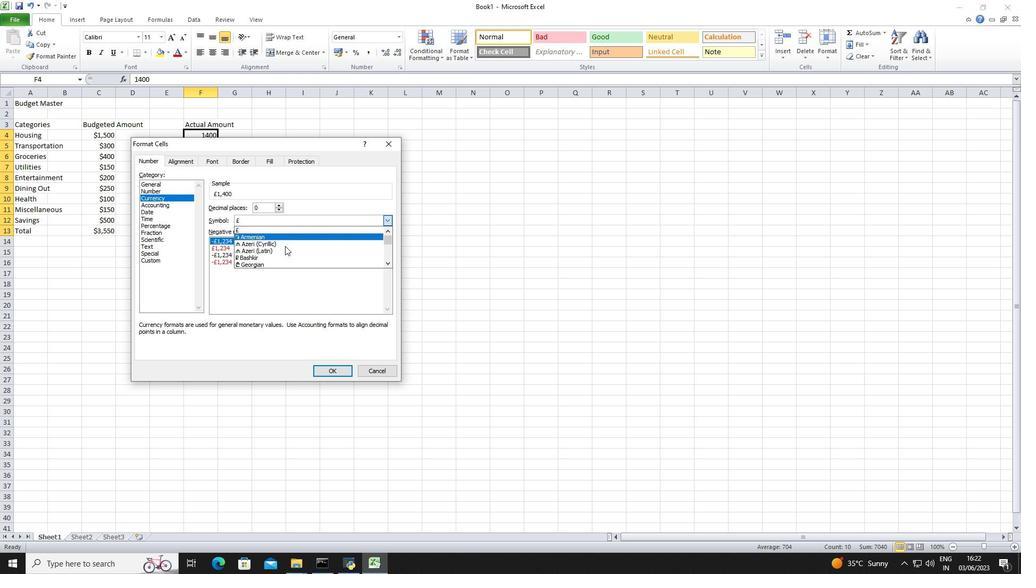 
Action: Mouse scrolled (285, 245) with delta (0, 0)
Screenshot: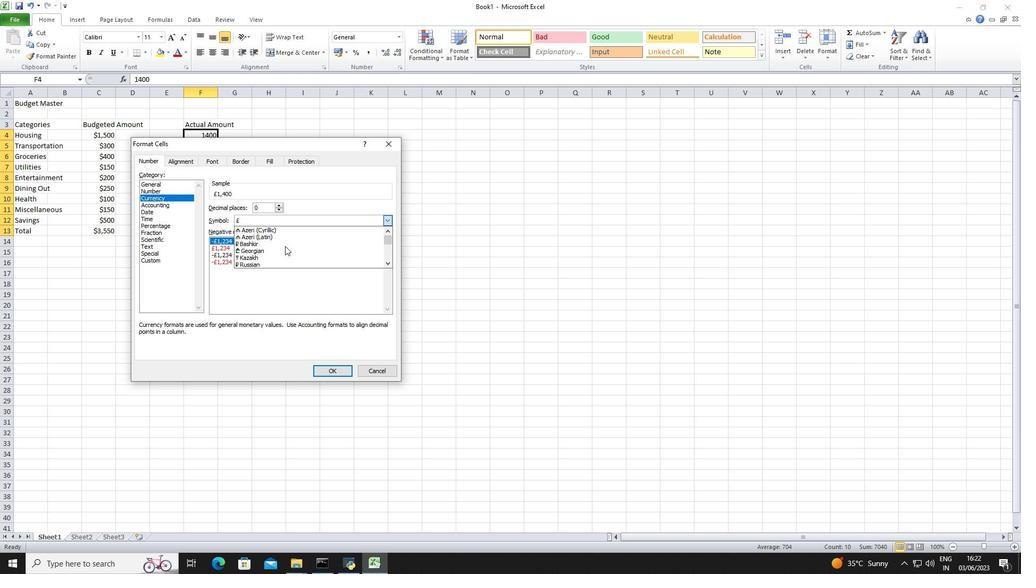 
Action: Mouse scrolled (285, 245) with delta (0, 0)
Screenshot: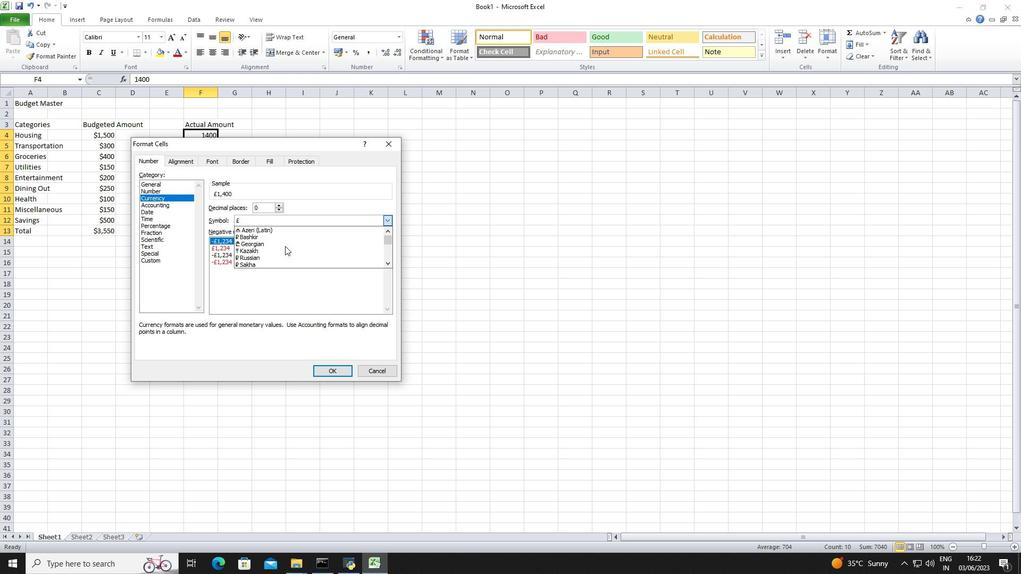 
Action: Mouse scrolled (285, 245) with delta (0, 0)
Screenshot: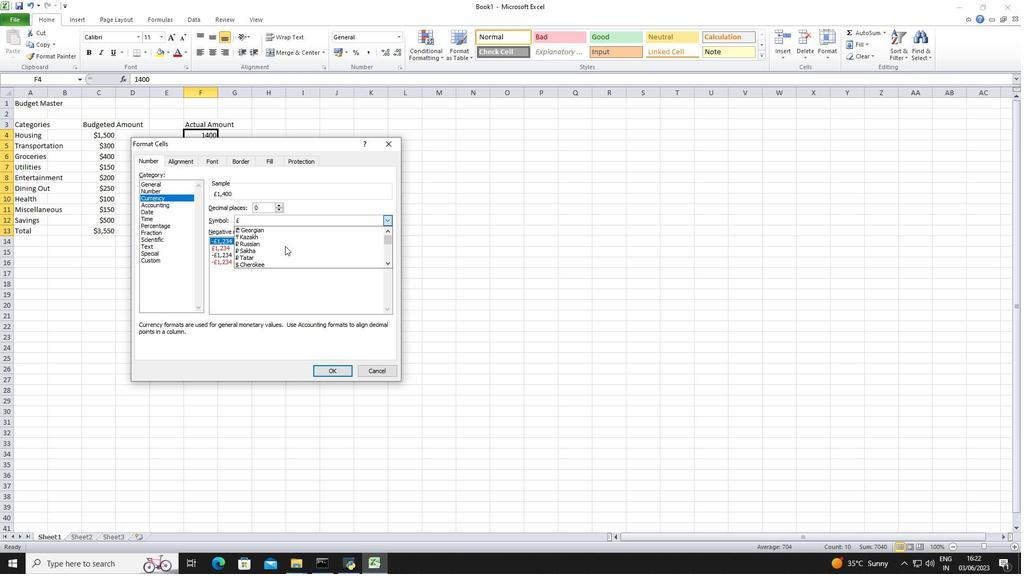 
Action: Mouse scrolled (285, 245) with delta (0, 0)
Screenshot: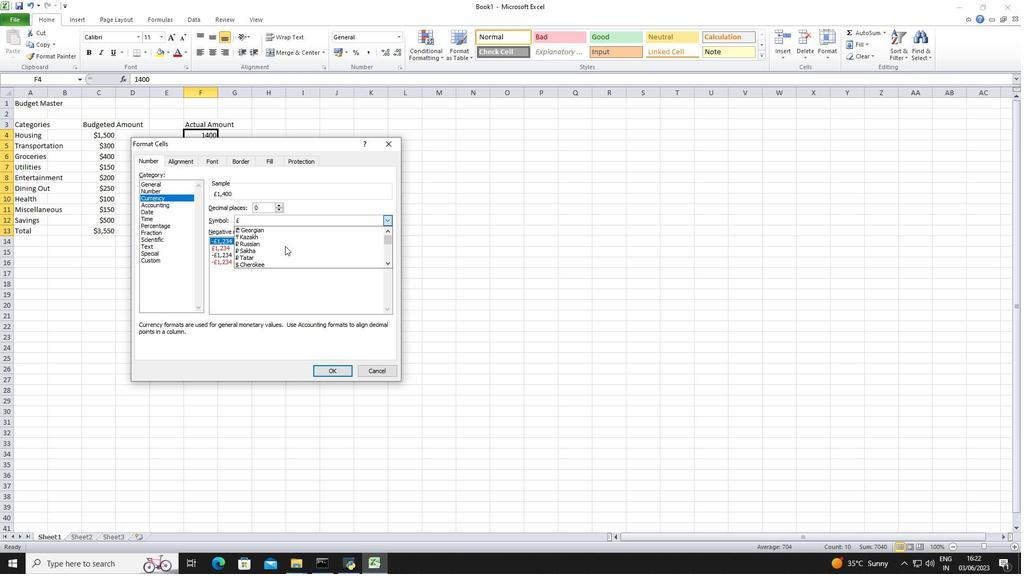 
Action: Mouse scrolled (285, 245) with delta (0, 0)
Screenshot: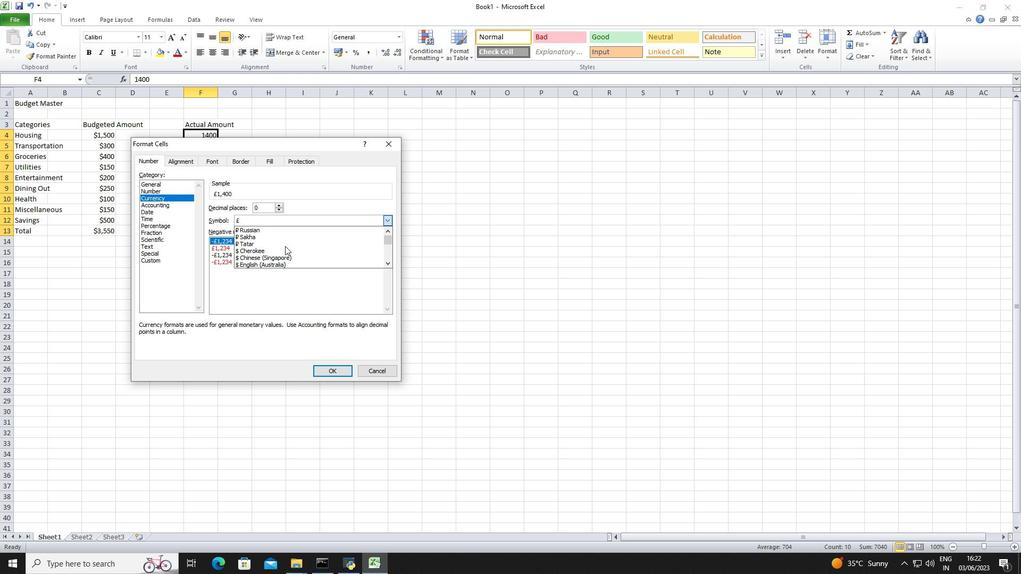 
Action: Mouse moved to (288, 255)
Screenshot: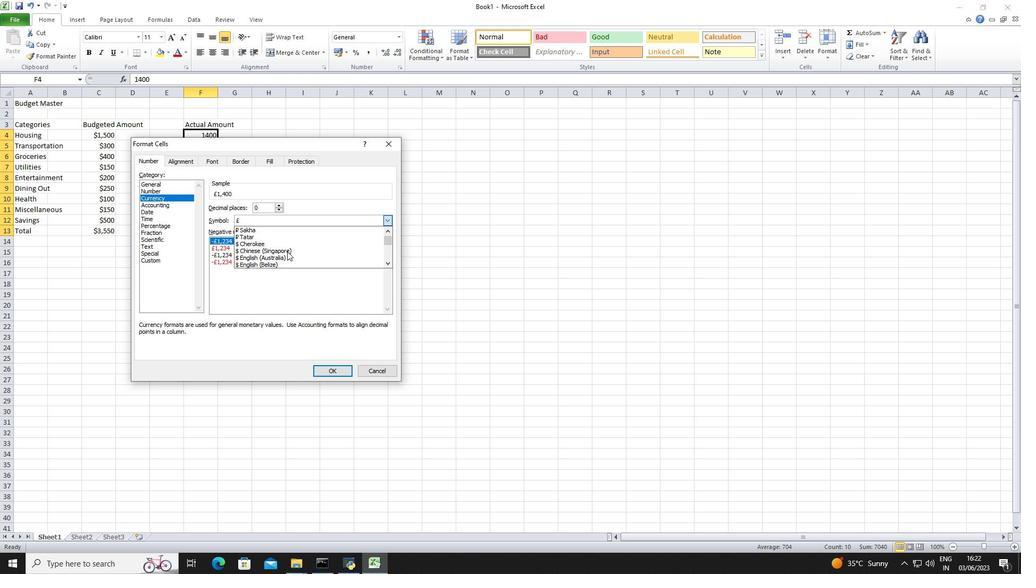 
Action: Mouse pressed left at (288, 255)
Screenshot: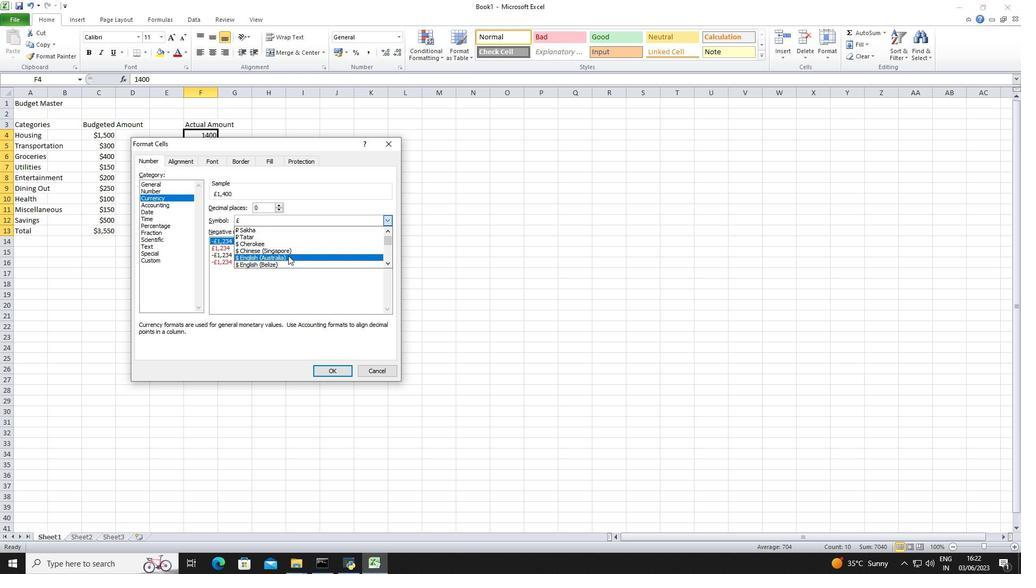 
Action: Mouse moved to (316, 370)
Screenshot: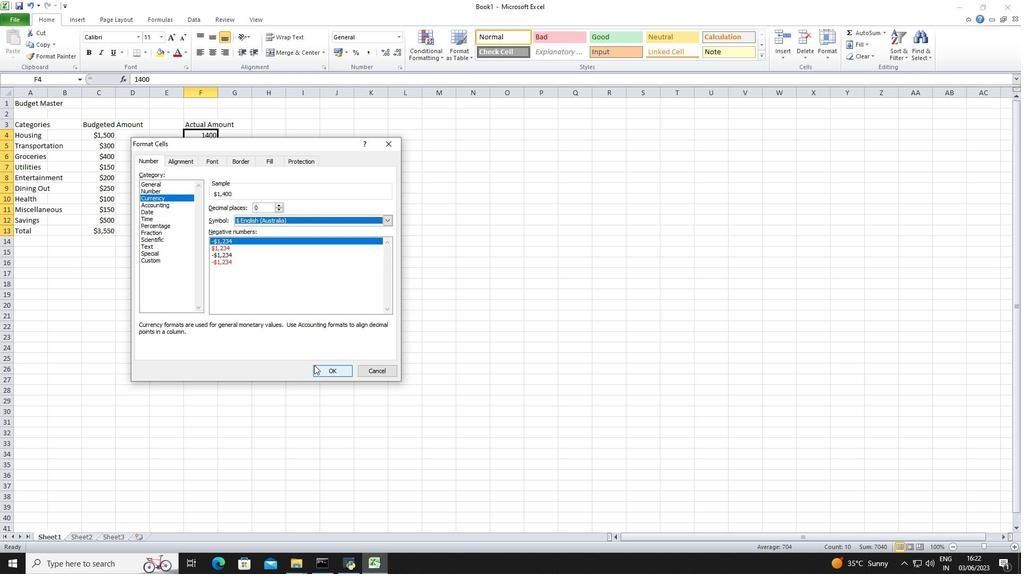 
Action: Mouse pressed left at (316, 370)
Screenshot: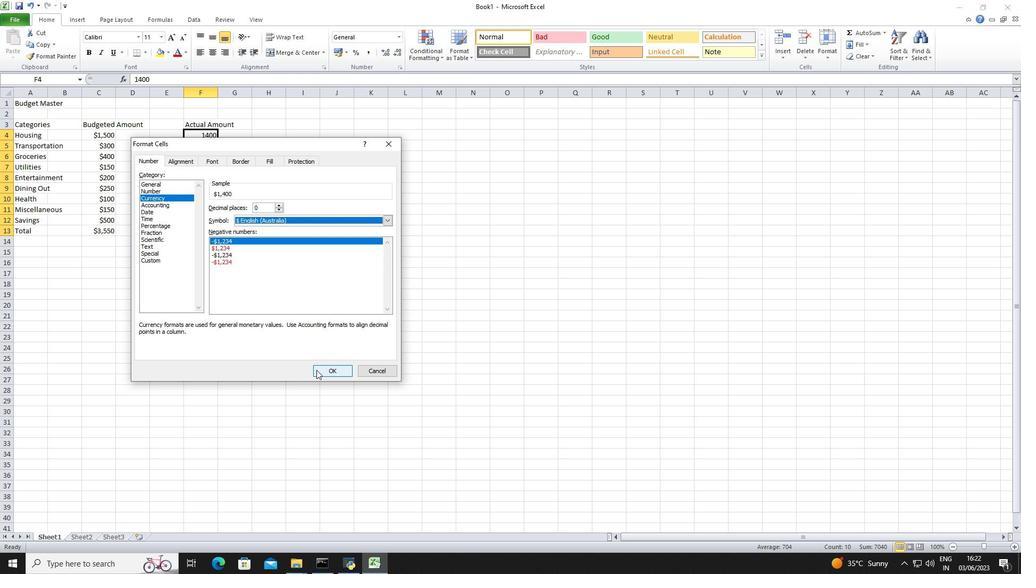 
Action: Mouse moved to (292, 127)
Screenshot: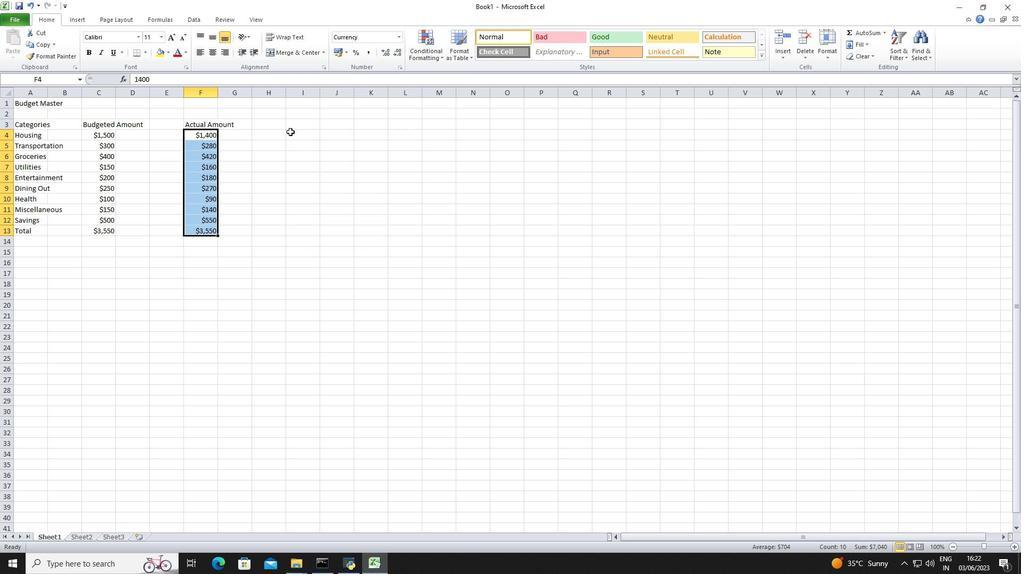
Action: Mouse pressed left at (292, 127)
Screenshot: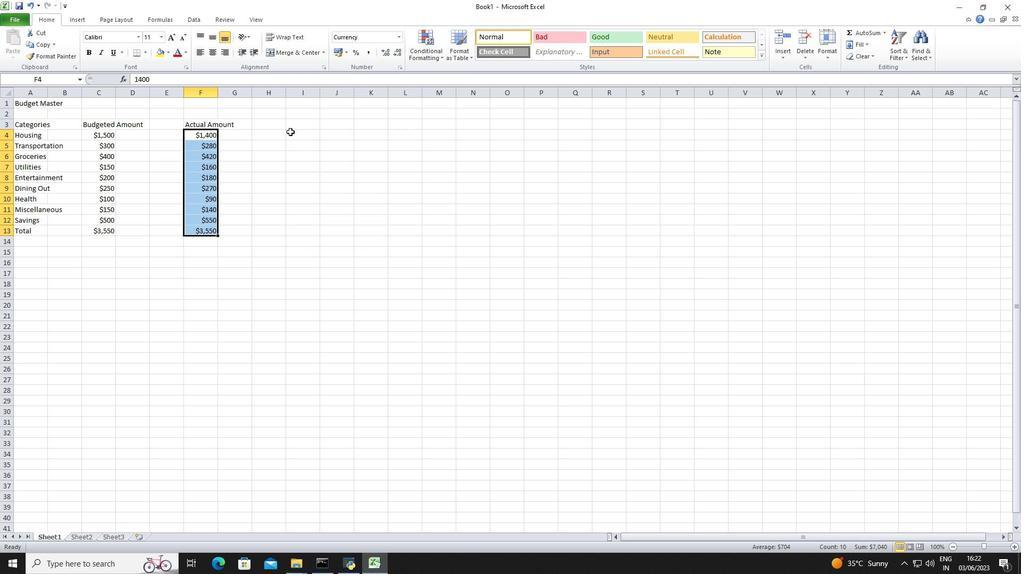 
Action: Key pressed <Key.shift><Key.shift>Difference<Key.down>=c4-f4<Key.enter>=c5-f5<Key.enter>=c6-f6<Key.enter>=c7-f6<Key.enter>=c8-f8<Key.enter>=c9-f9<Key.enter>=c10-f10<Key.enter>=c11-f11<Key.enter>=c12-f12<Key.enter>=c13-f13<Key.enter><Key.right><Key.down><Key.right>ctrl+S<Key.shift>Dashboard<Key.shift>Pay<Key.space><Key.shift>Hisbook
Screenshot: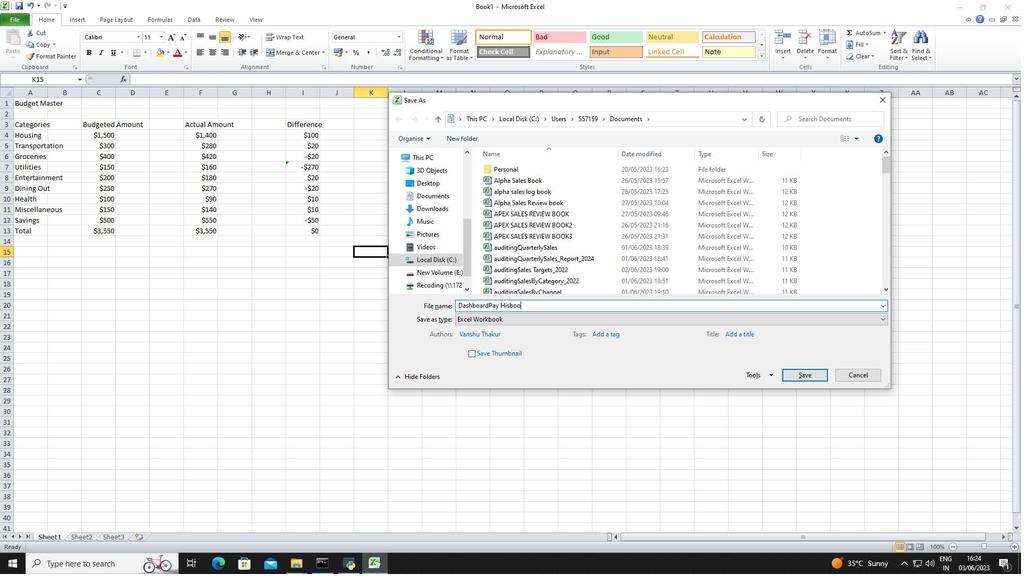 
Action: Mouse moved to (816, 377)
Screenshot: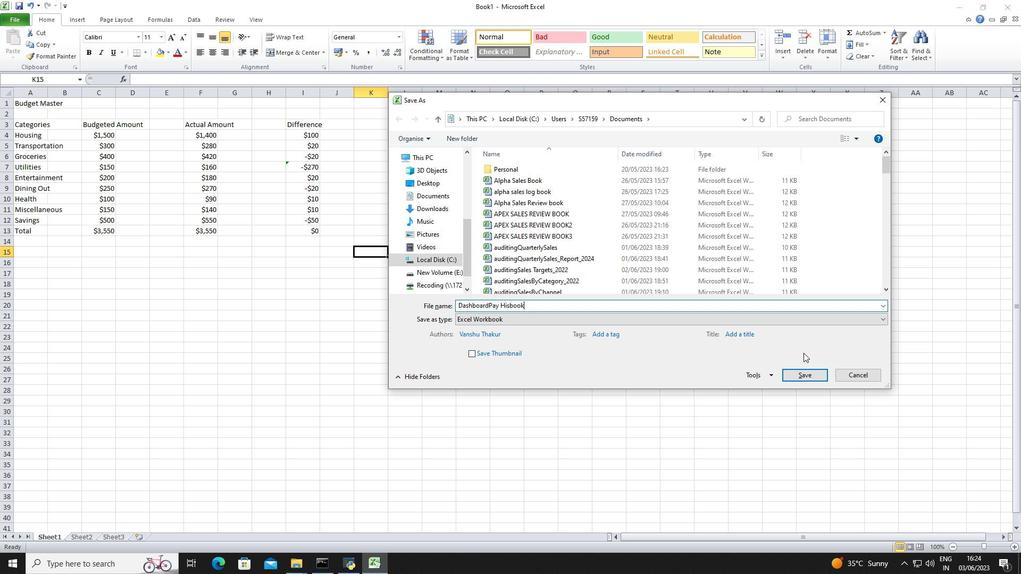 
Action: Mouse pressed left at (816, 377)
Screenshot: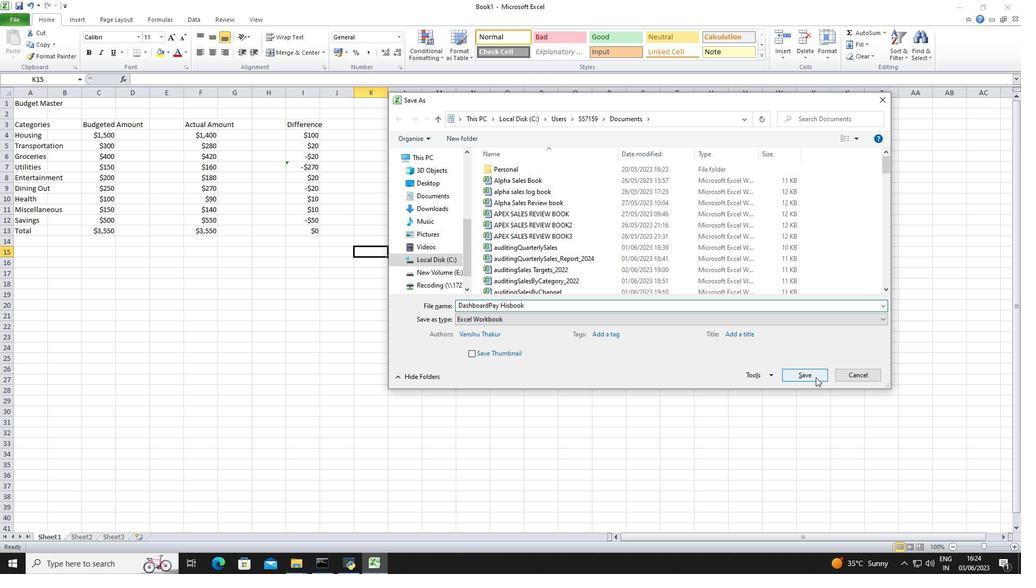 
